Task: Change the currency on Google Flights to Hungarian Forint and then to Indonesian Rupiah.
Action: Mouse pressed left at (510, 271)
Screenshot: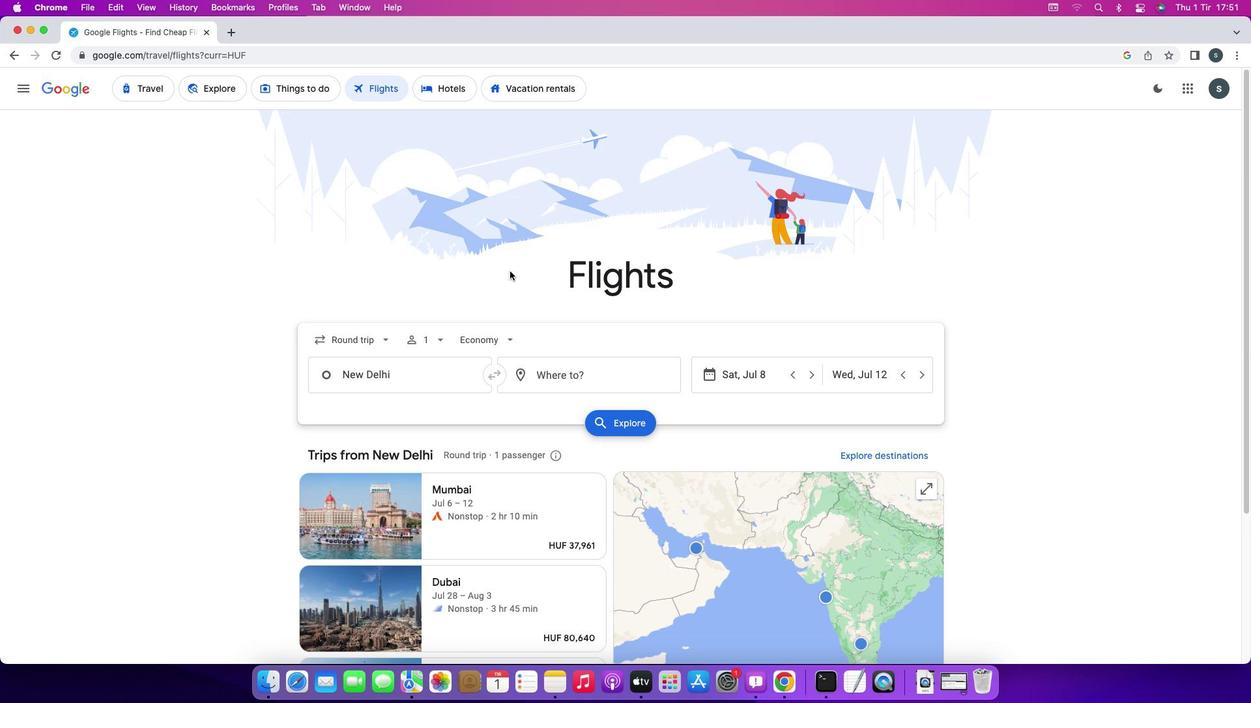 
Action: Mouse moved to (515, 284)
Screenshot: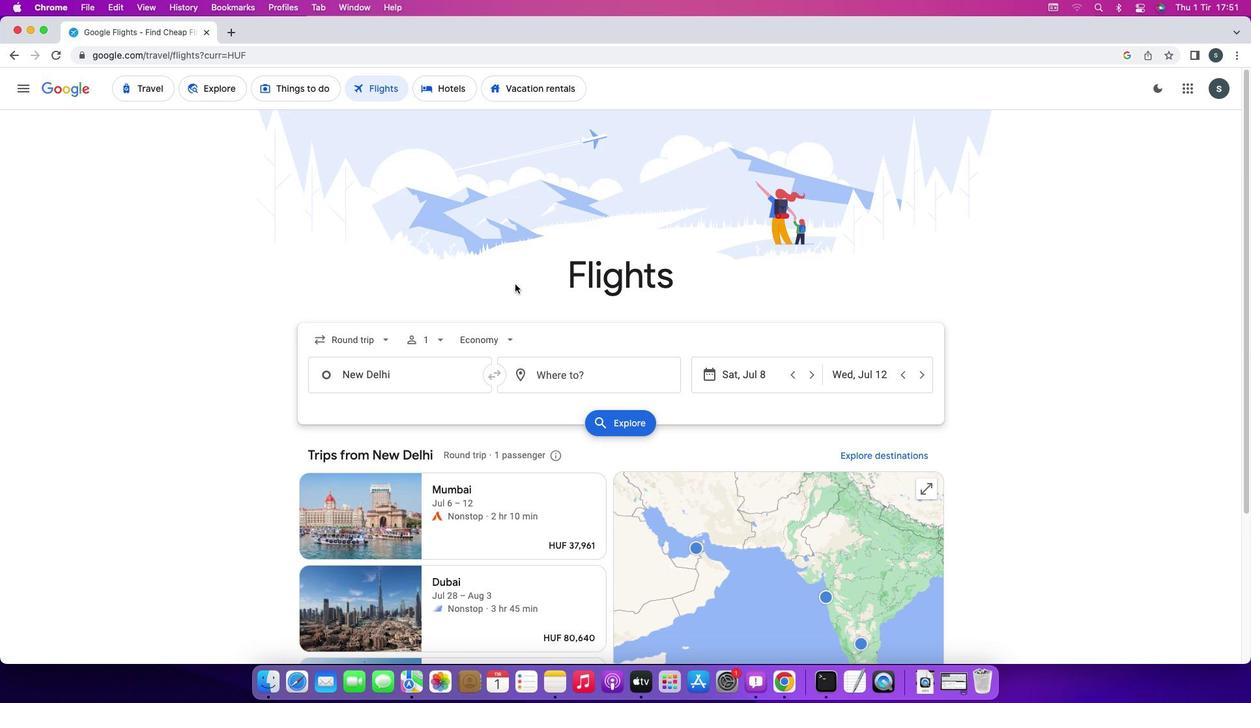 
Action: Mouse scrolled (515, 284) with delta (0, 0)
Screenshot: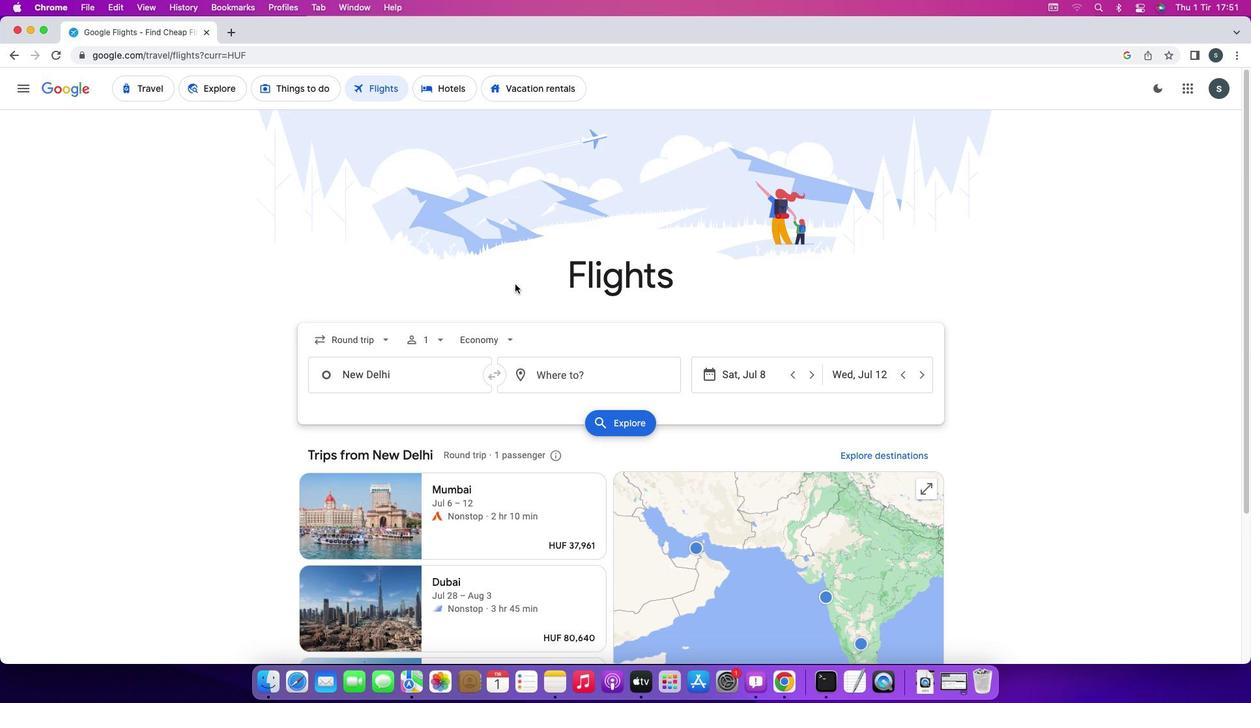 
Action: Mouse scrolled (515, 284) with delta (0, 0)
Screenshot: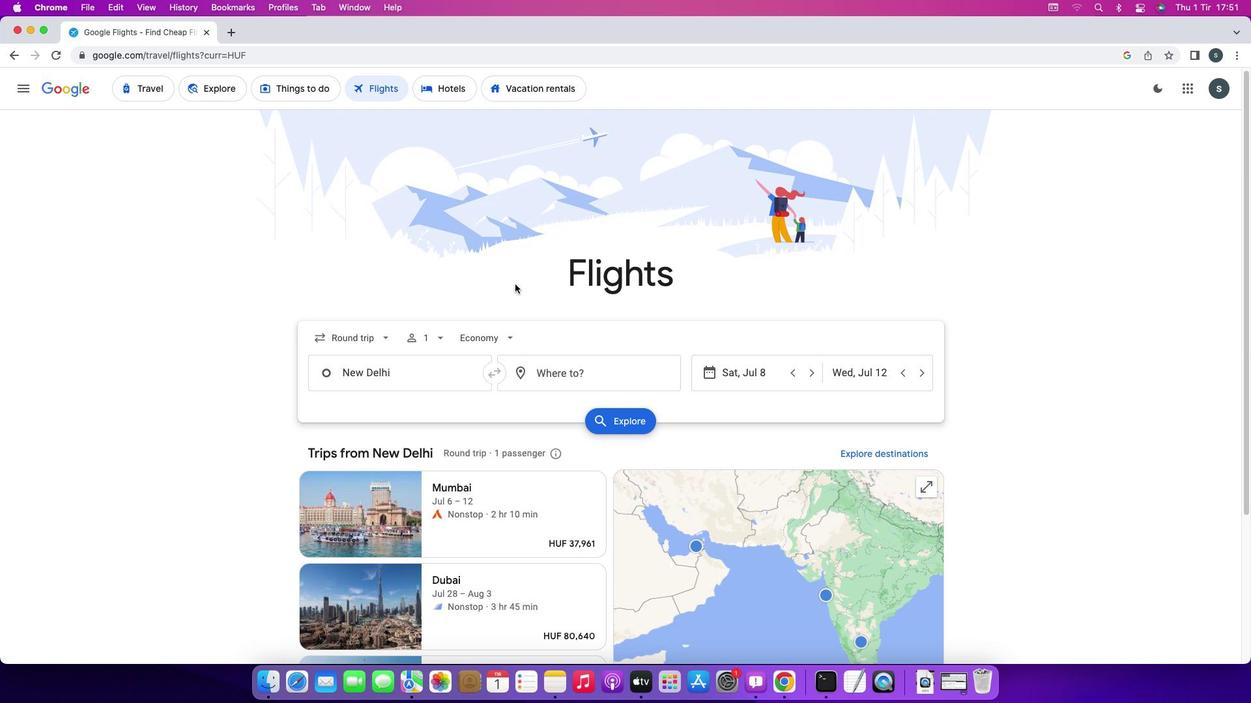 
Action: Mouse scrolled (515, 284) with delta (0, -1)
Screenshot: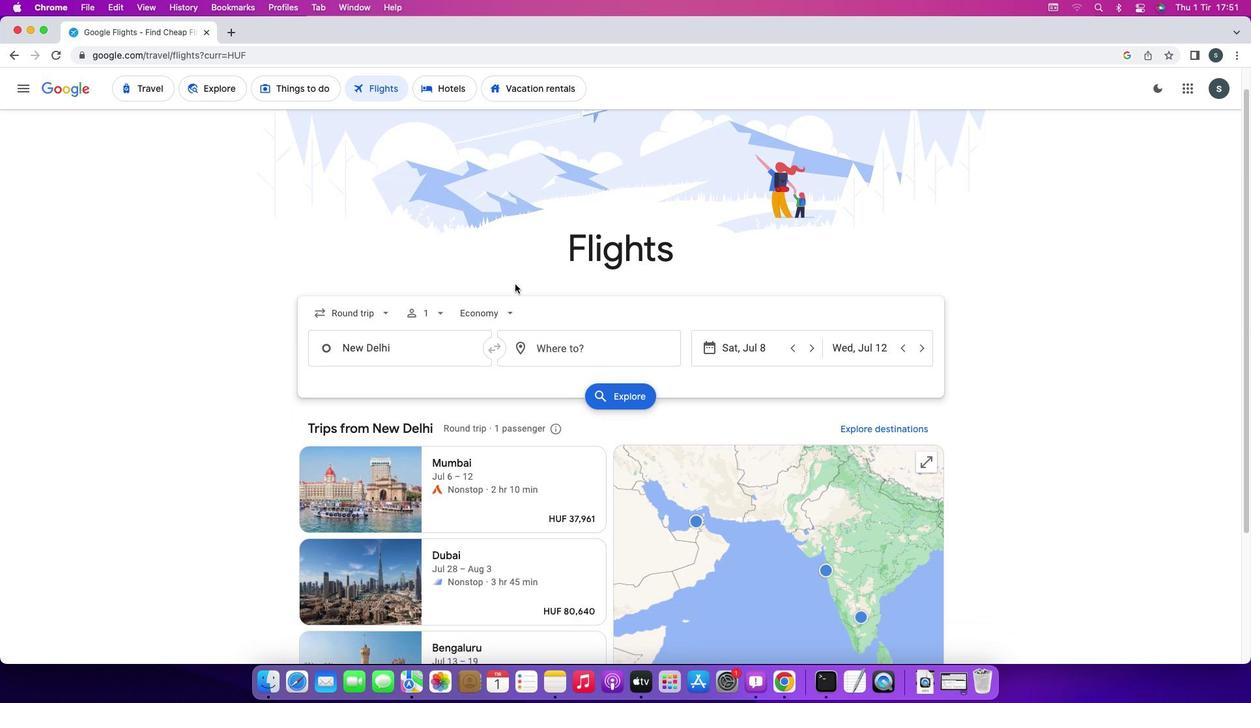 
Action: Mouse scrolled (515, 284) with delta (0, -1)
Screenshot: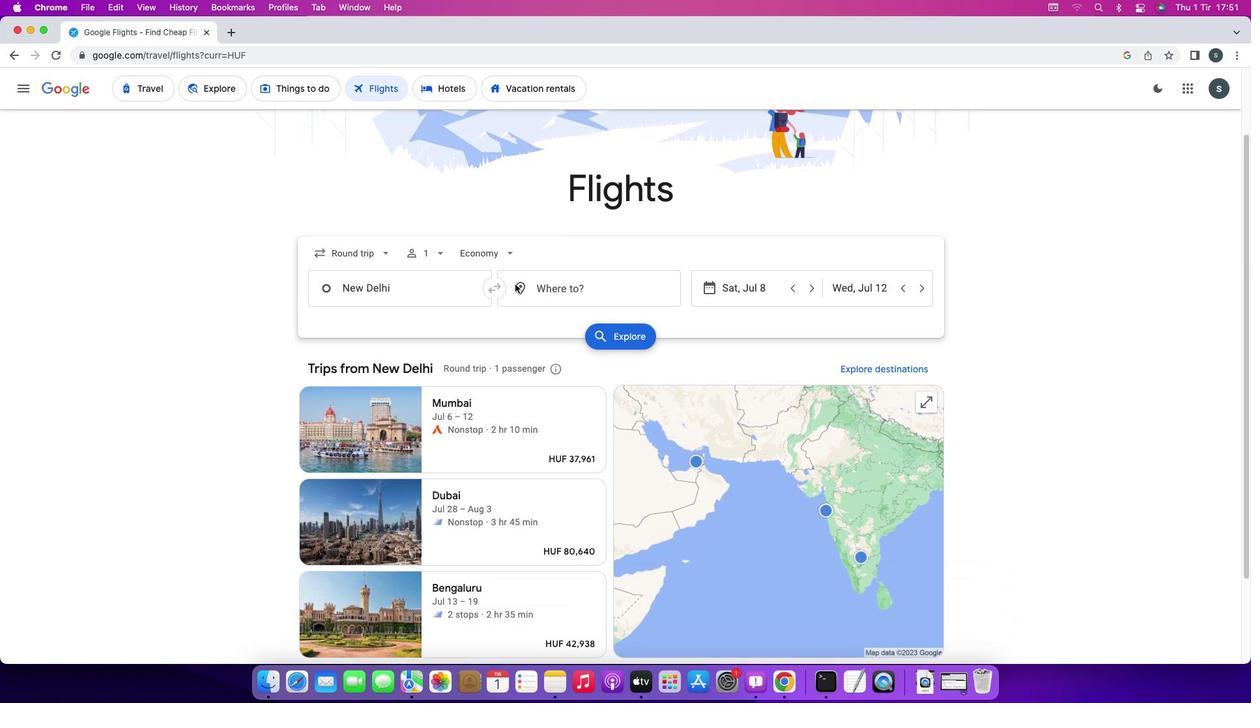 
Action: Mouse scrolled (515, 284) with delta (0, 0)
Screenshot: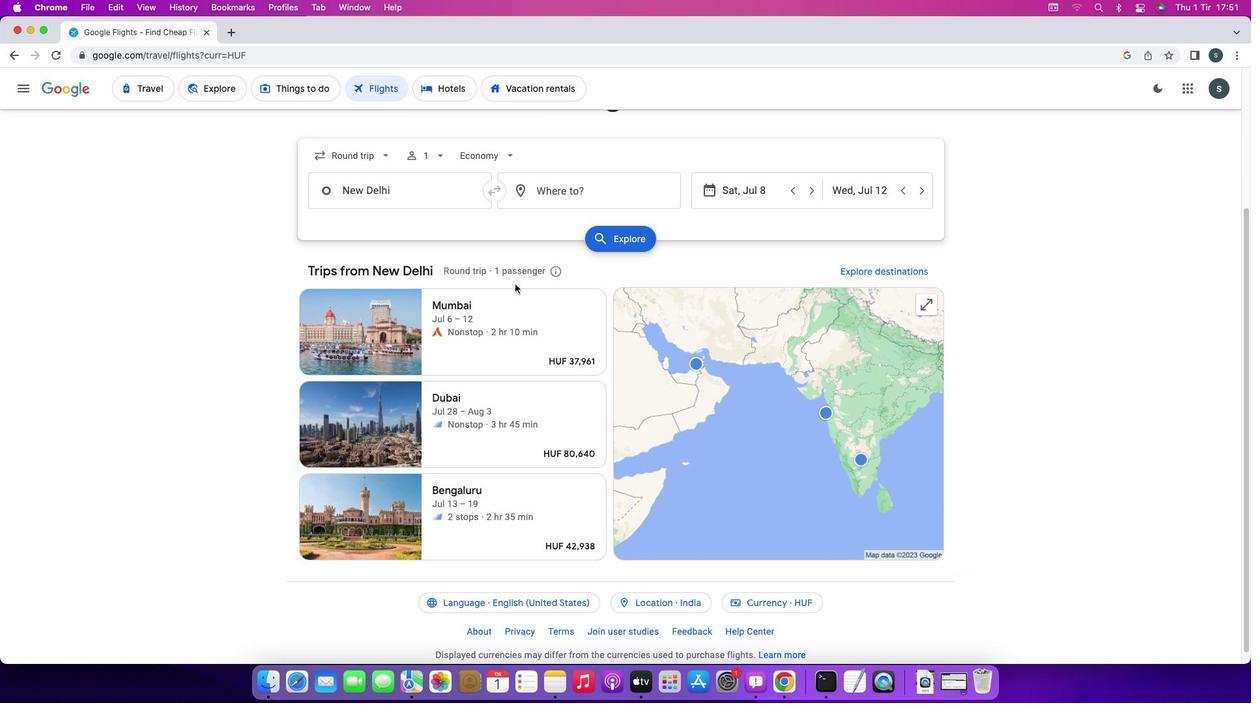 
Action: Mouse scrolled (515, 284) with delta (0, 0)
Screenshot: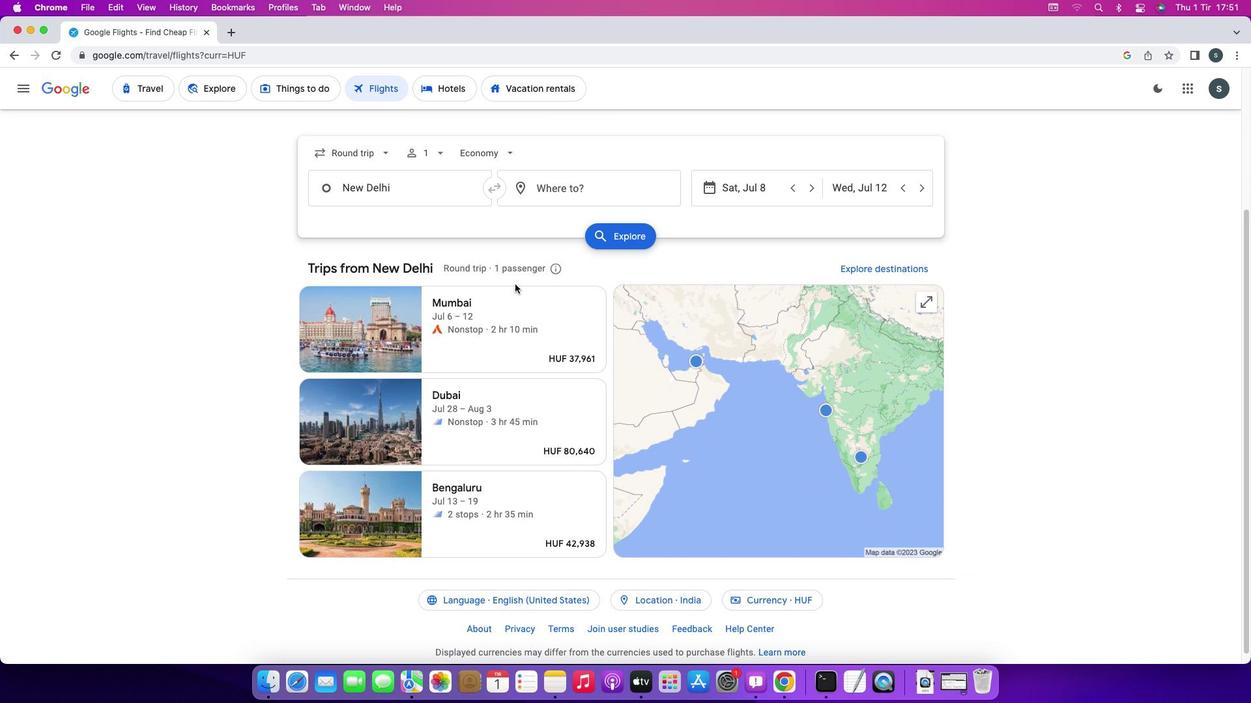 
Action: Mouse scrolled (515, 284) with delta (0, 0)
Screenshot: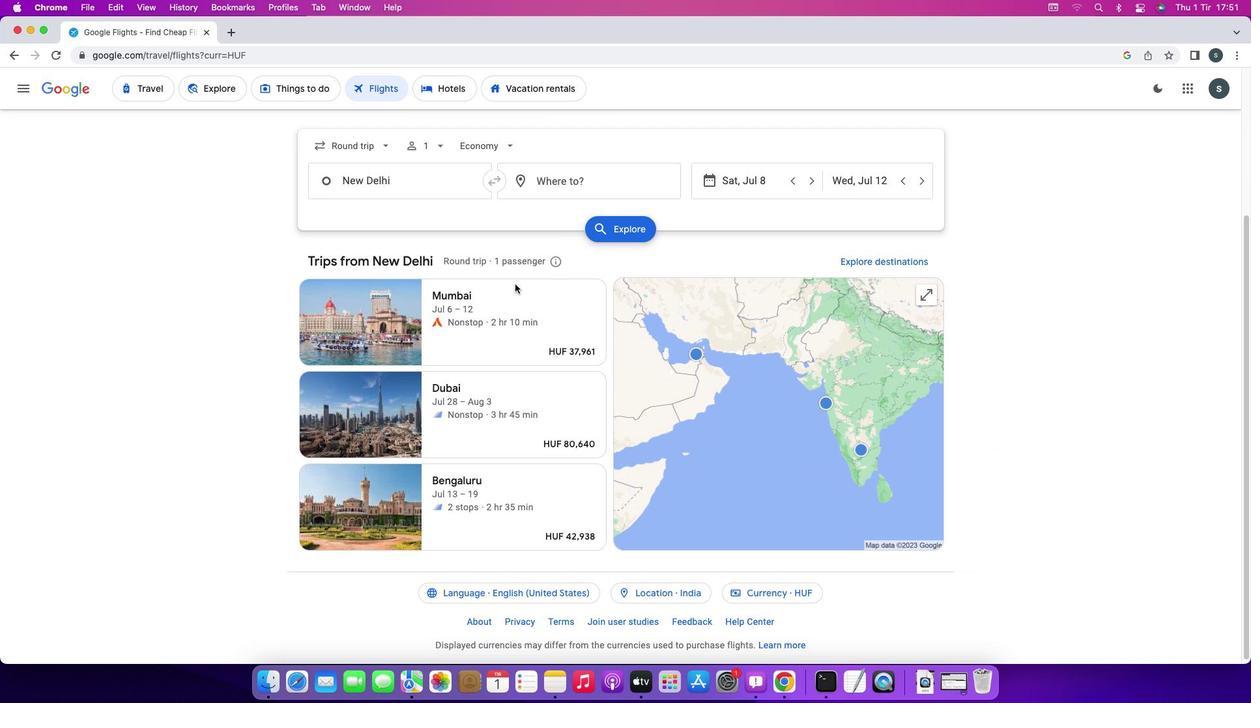 
Action: Mouse moved to (754, 593)
Screenshot: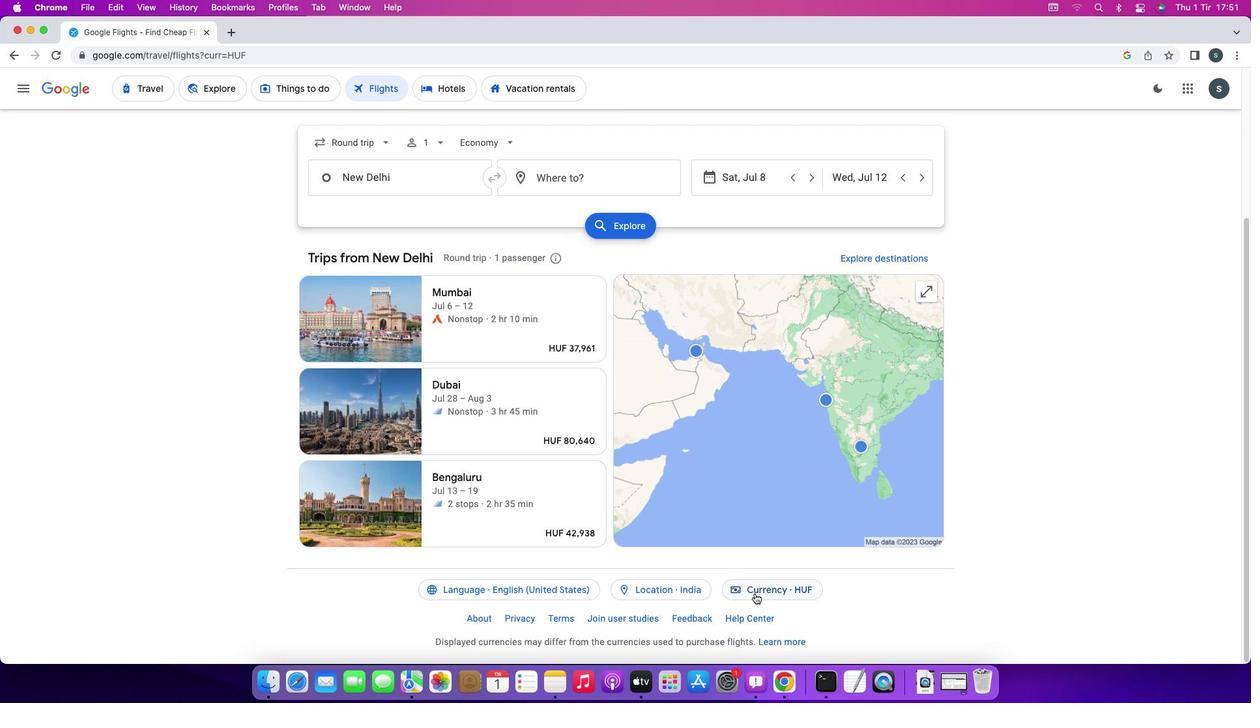 
Action: Mouse pressed left at (754, 593)
Screenshot: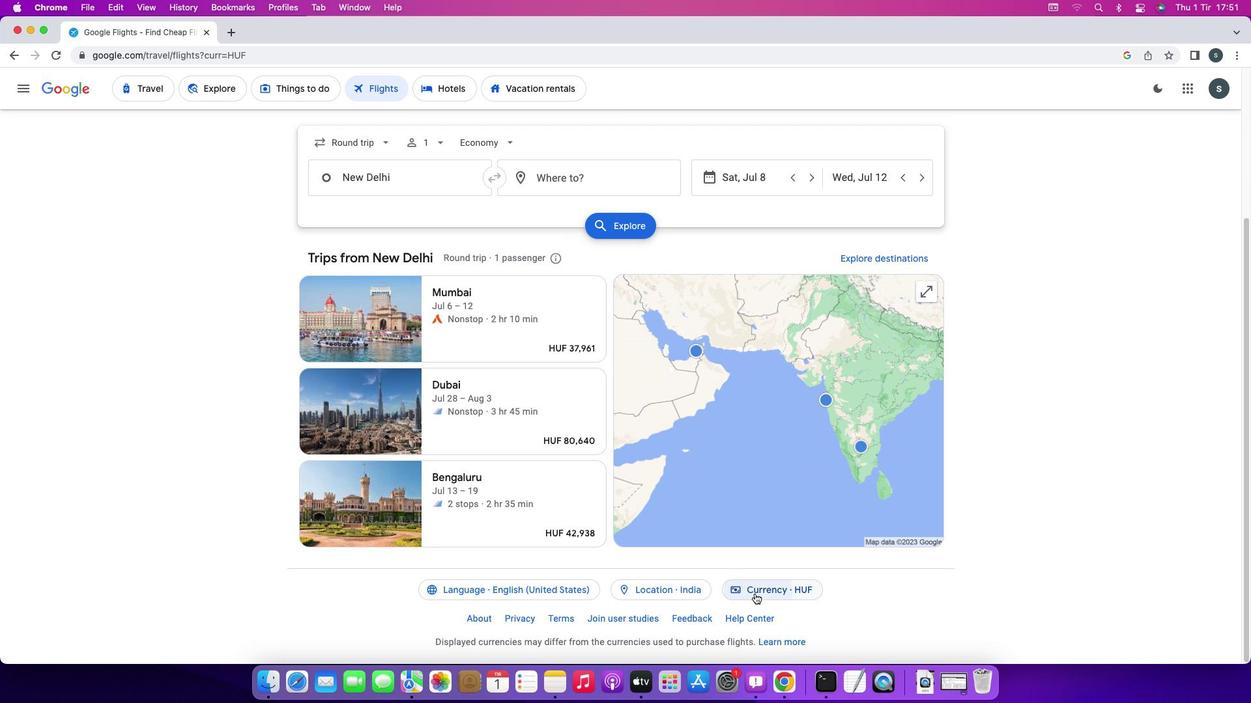 
Action: Mouse moved to (647, 407)
Screenshot: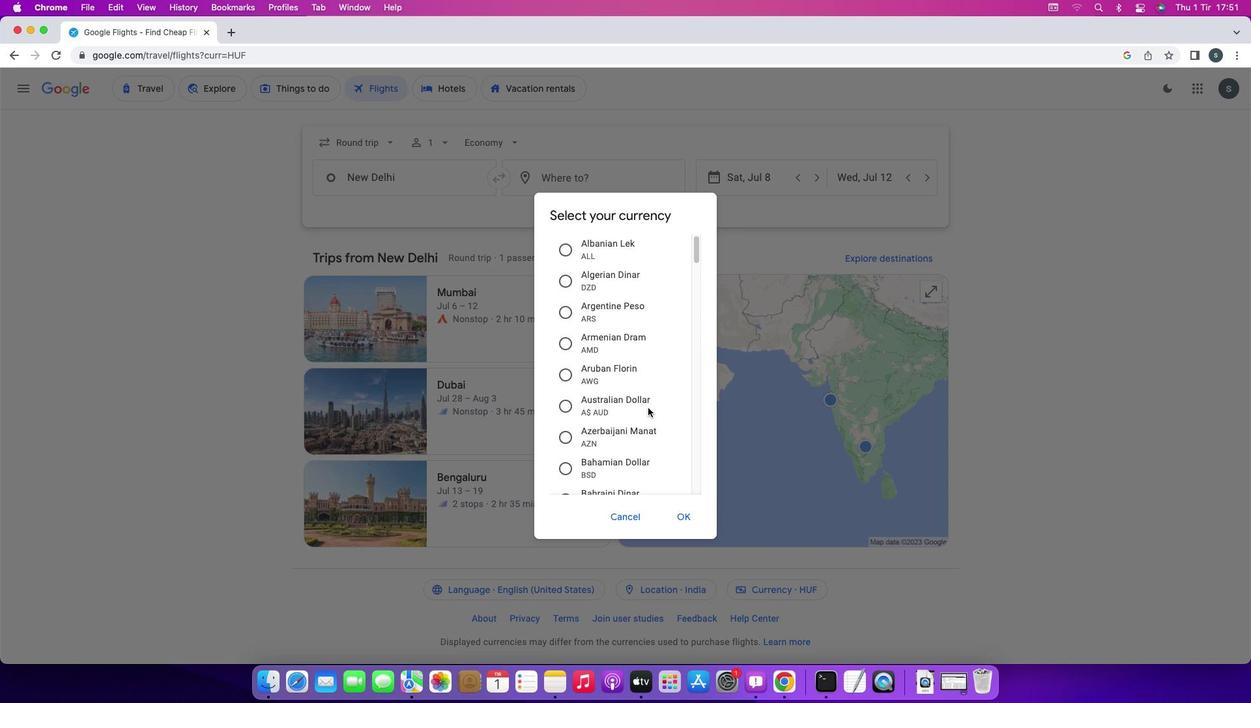 
Action: Mouse scrolled (647, 407) with delta (0, 0)
Screenshot: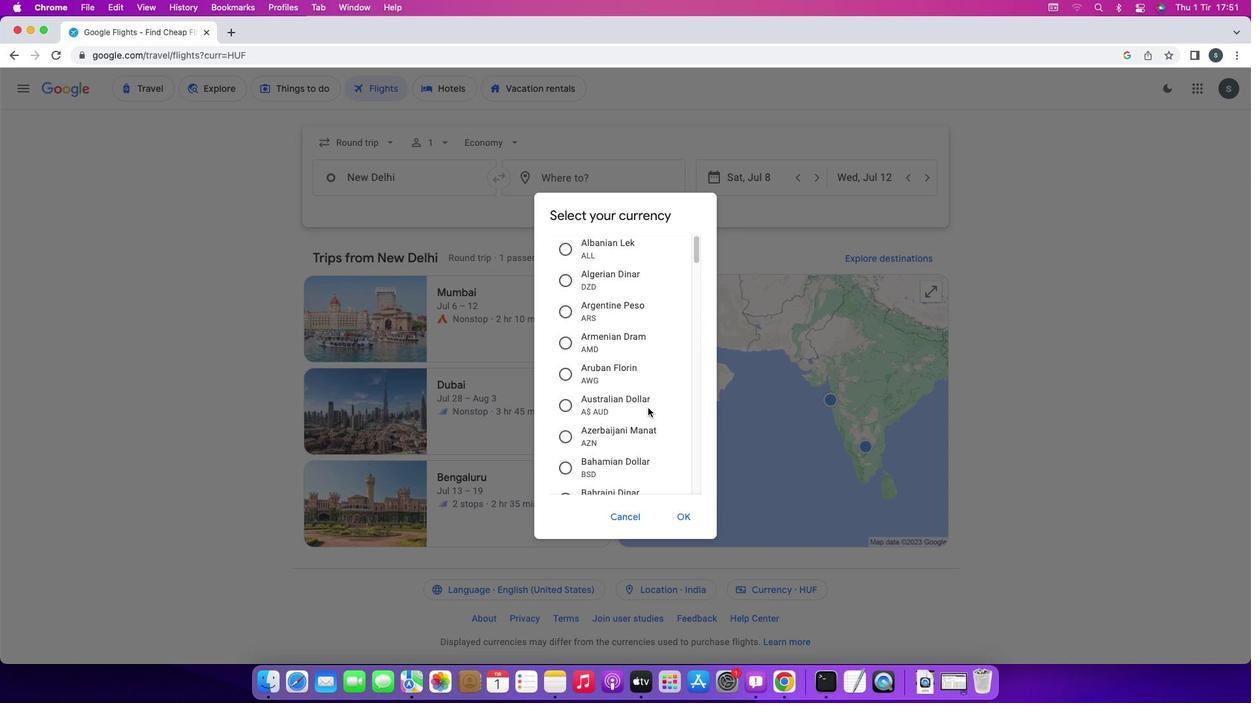 
Action: Mouse scrolled (647, 407) with delta (0, 0)
Screenshot: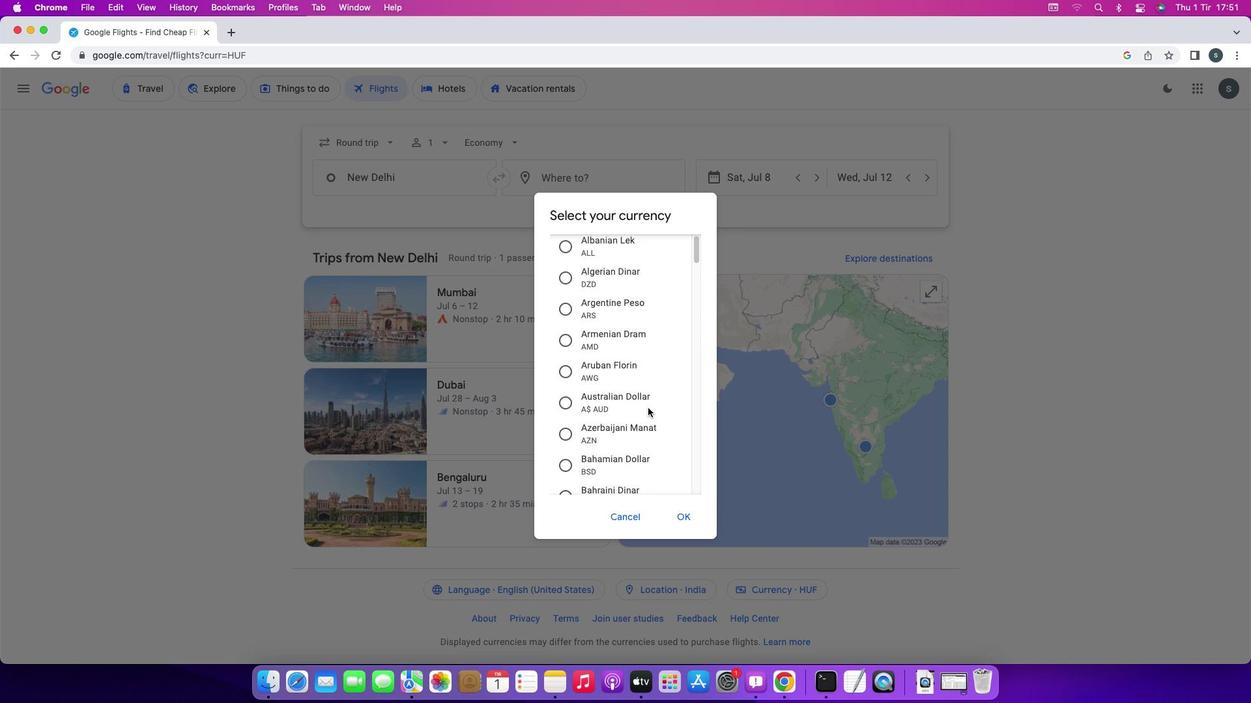 
Action: Mouse scrolled (647, 407) with delta (0, 0)
Screenshot: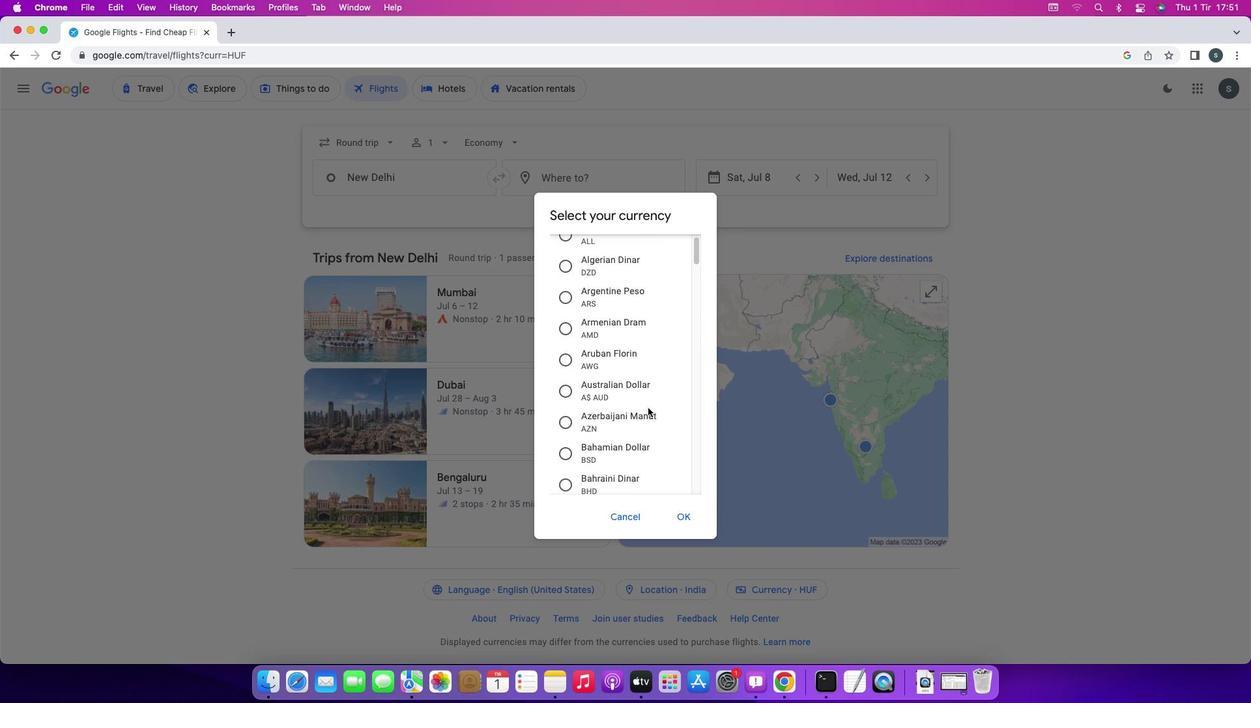 
Action: Mouse scrolled (647, 407) with delta (0, 0)
Screenshot: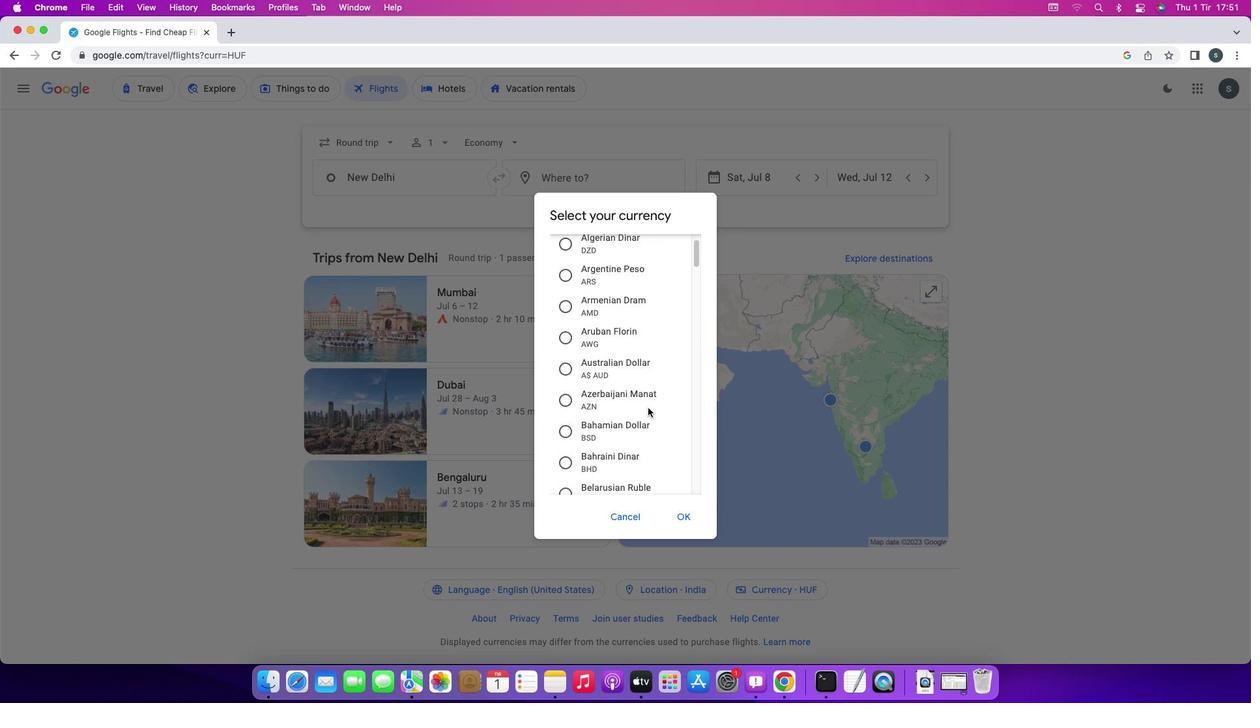 
Action: Mouse scrolled (647, 407) with delta (0, 0)
Screenshot: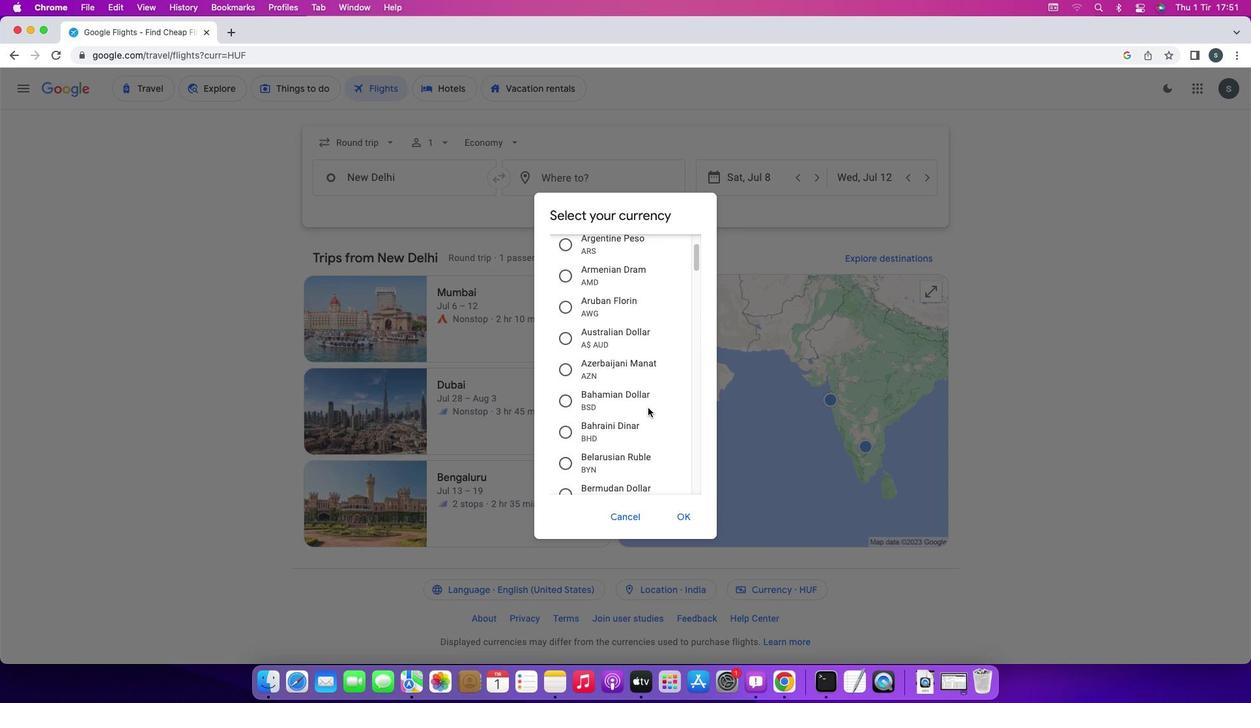 
Action: Mouse scrolled (647, 407) with delta (0, 0)
Screenshot: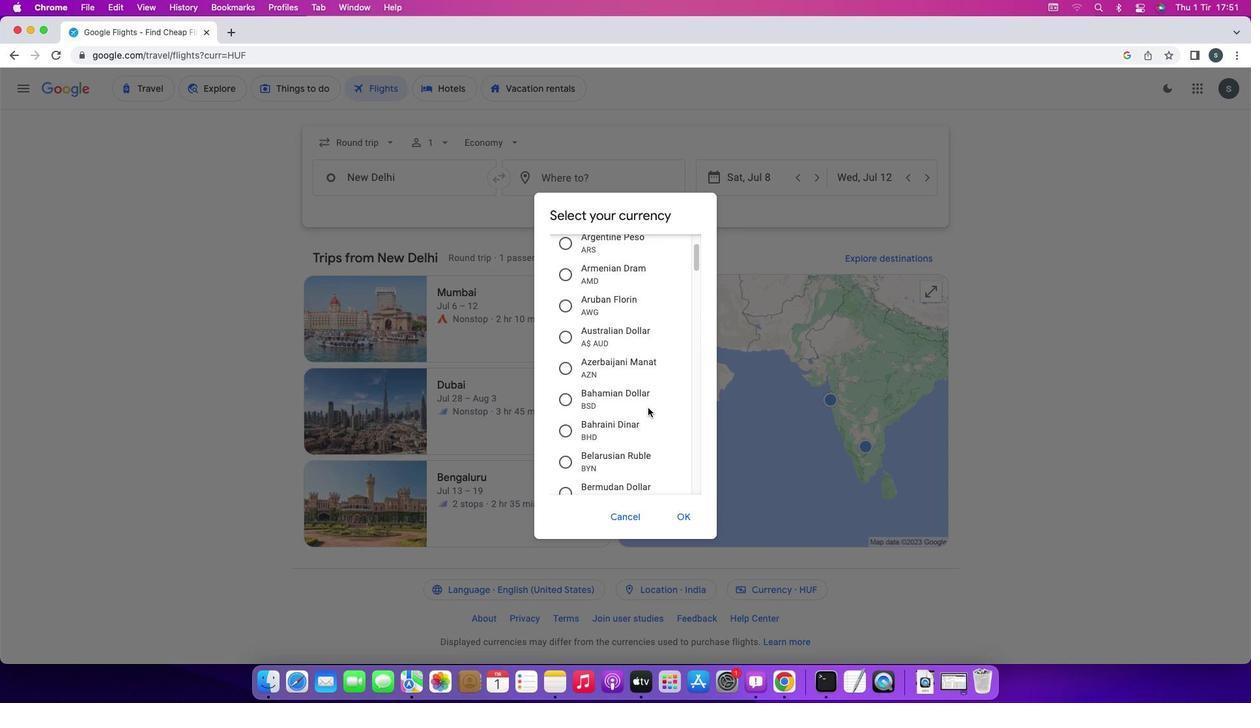 
Action: Mouse scrolled (647, 407) with delta (0, 0)
Screenshot: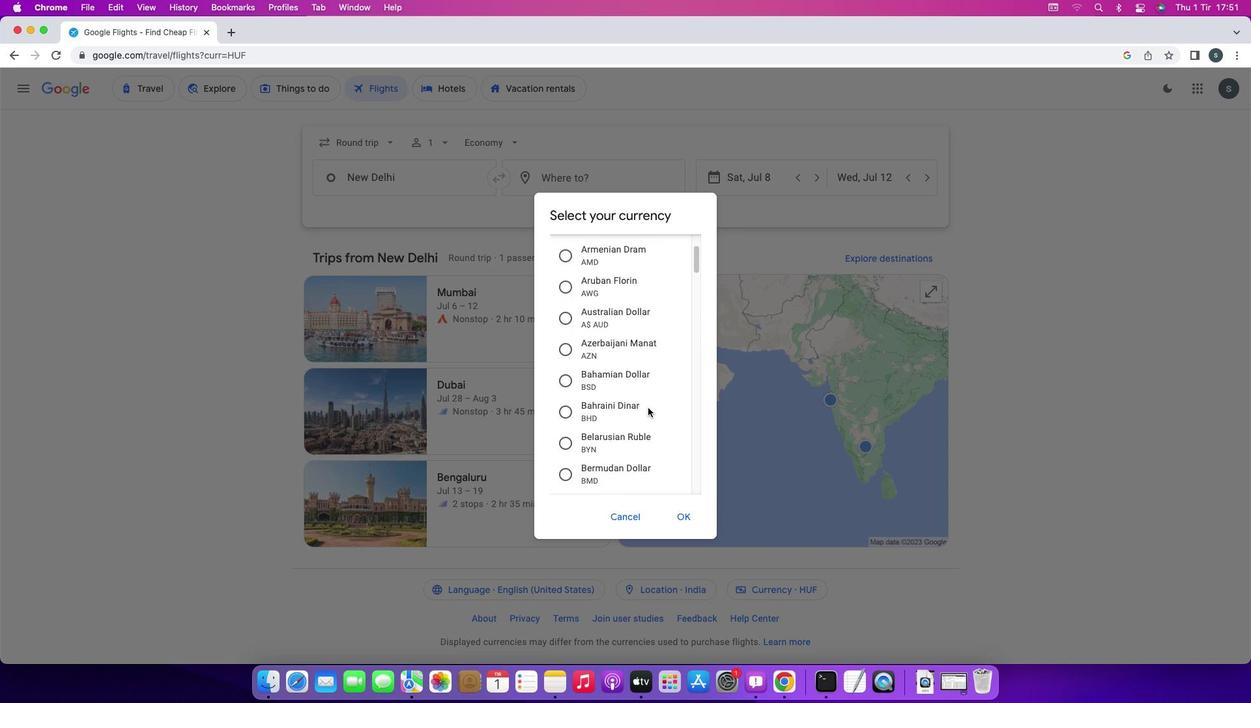 
Action: Mouse scrolled (647, 407) with delta (0, 0)
Screenshot: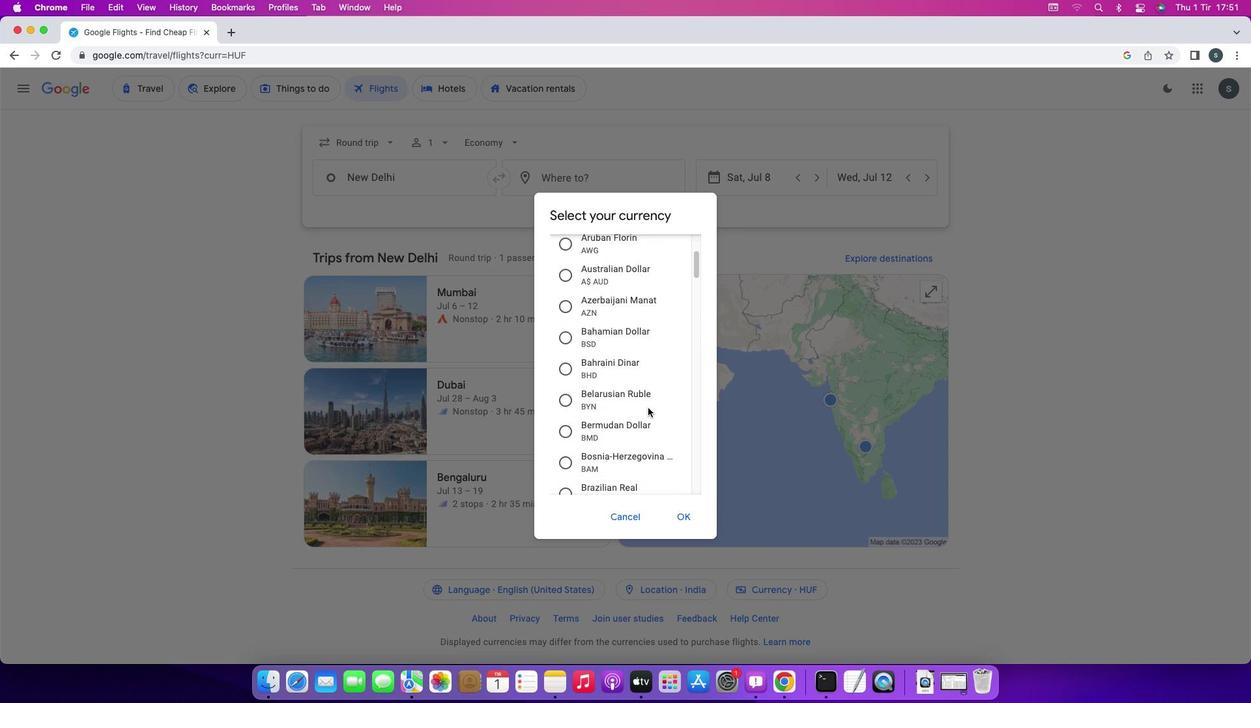 
Action: Mouse scrolled (647, 407) with delta (0, 0)
Screenshot: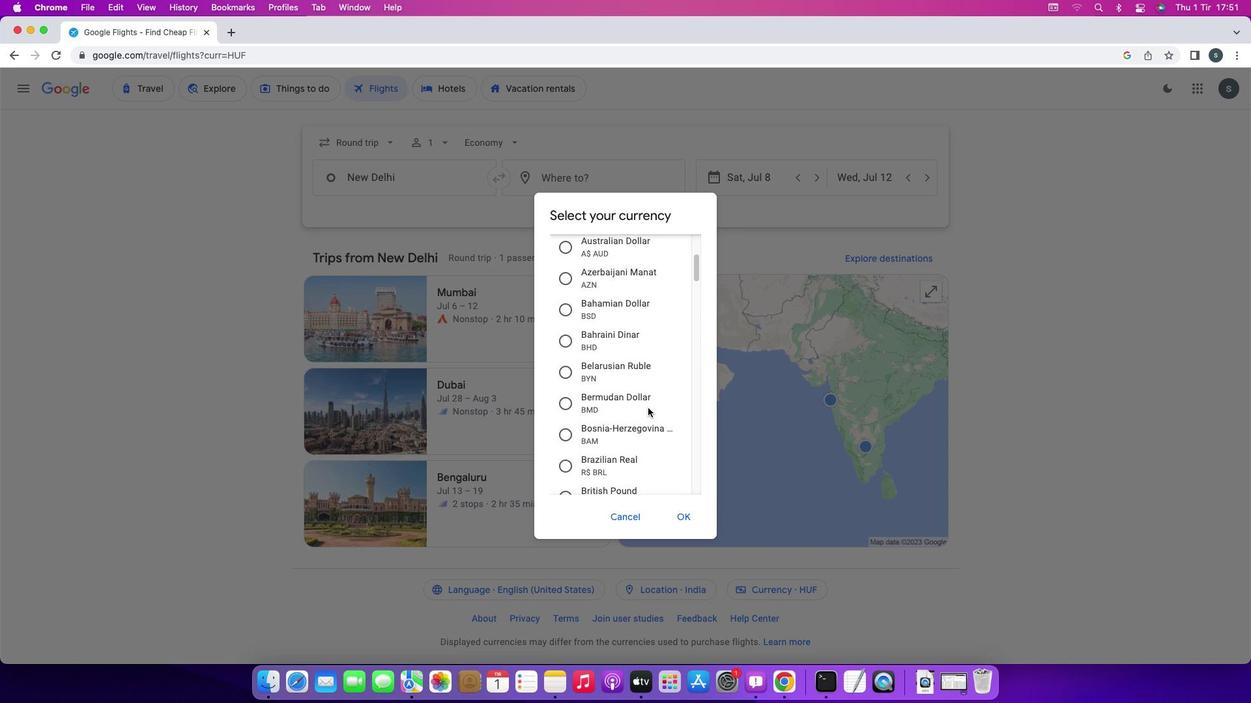 
Action: Mouse scrolled (647, 407) with delta (0, 0)
Screenshot: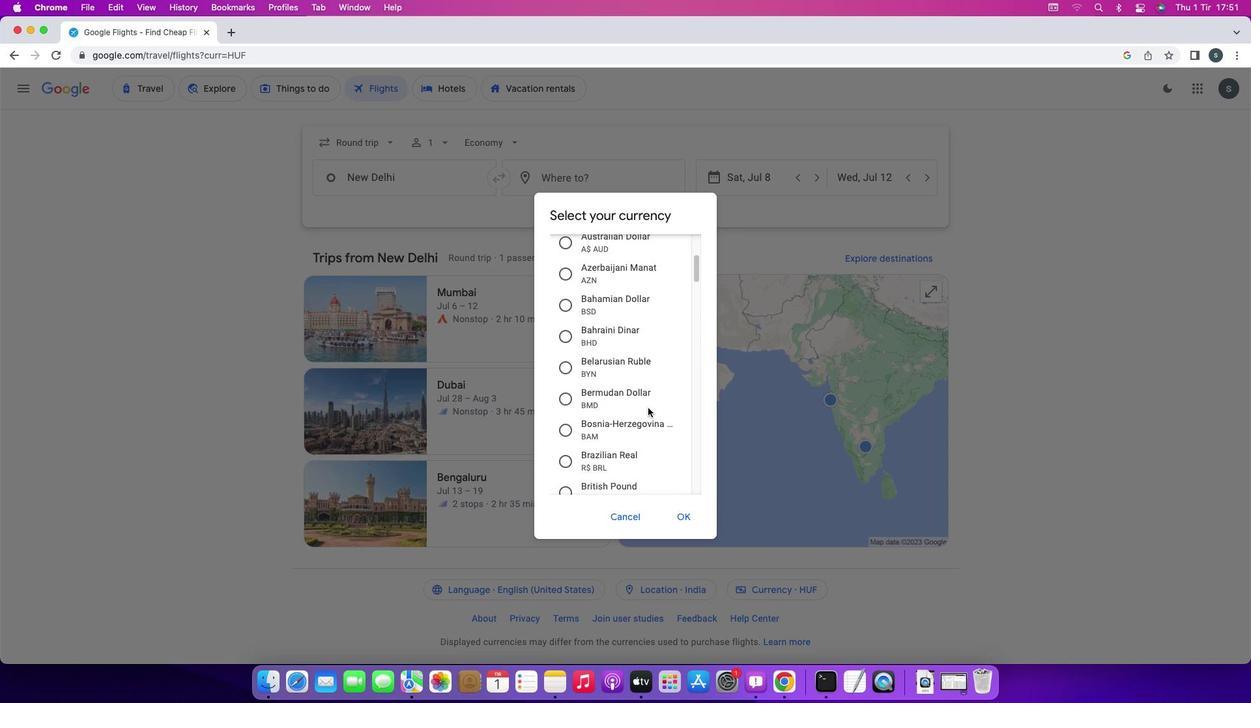 
Action: Mouse scrolled (647, 407) with delta (0, 0)
Screenshot: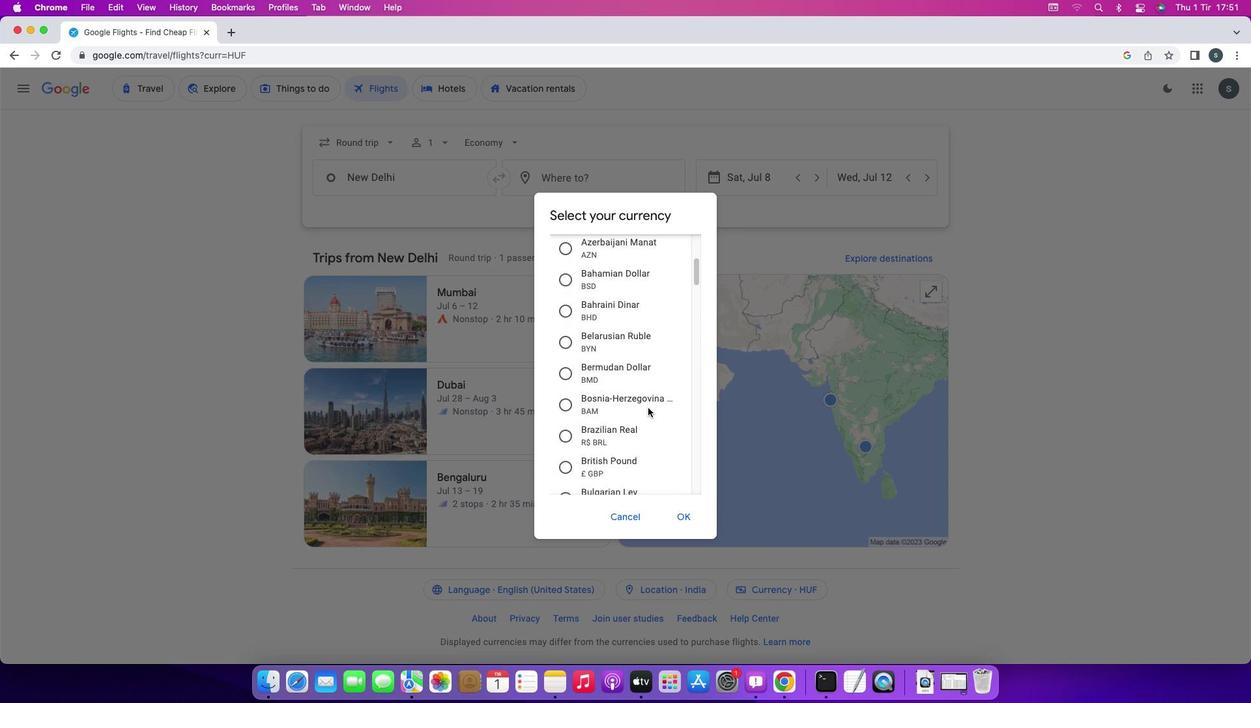 
Action: Mouse scrolled (647, 407) with delta (0, 0)
Screenshot: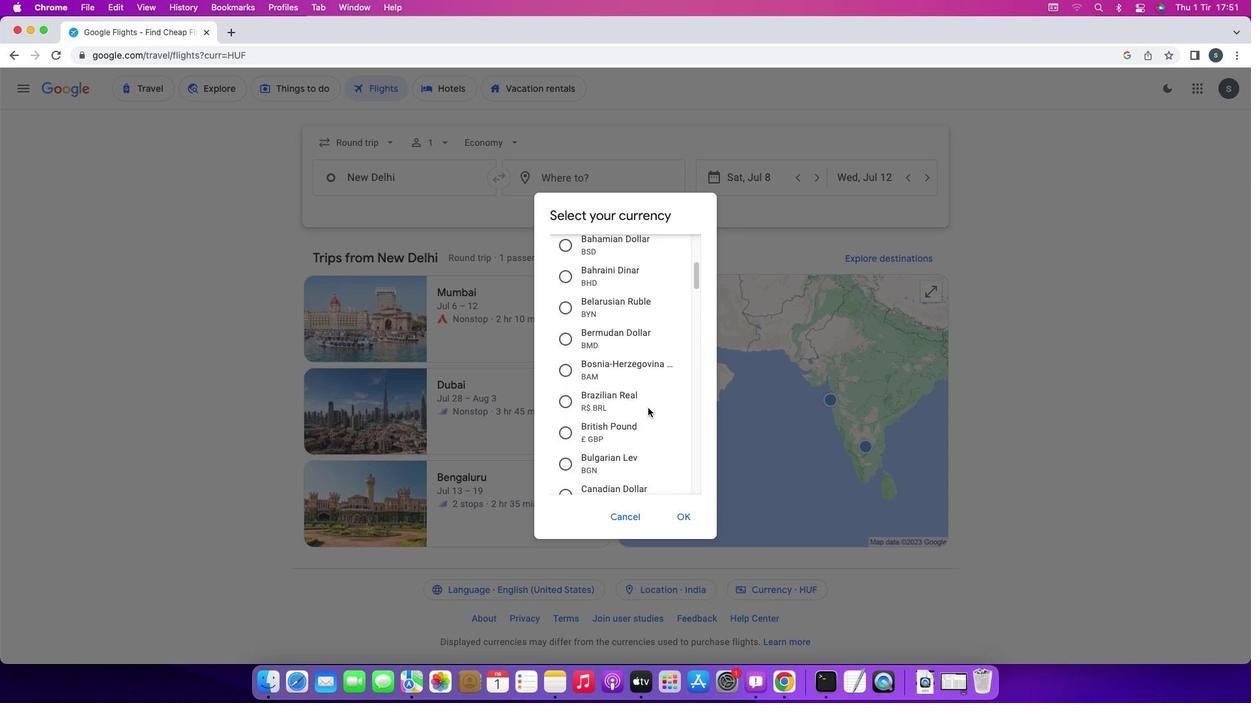 
Action: Mouse scrolled (647, 407) with delta (0, 0)
Screenshot: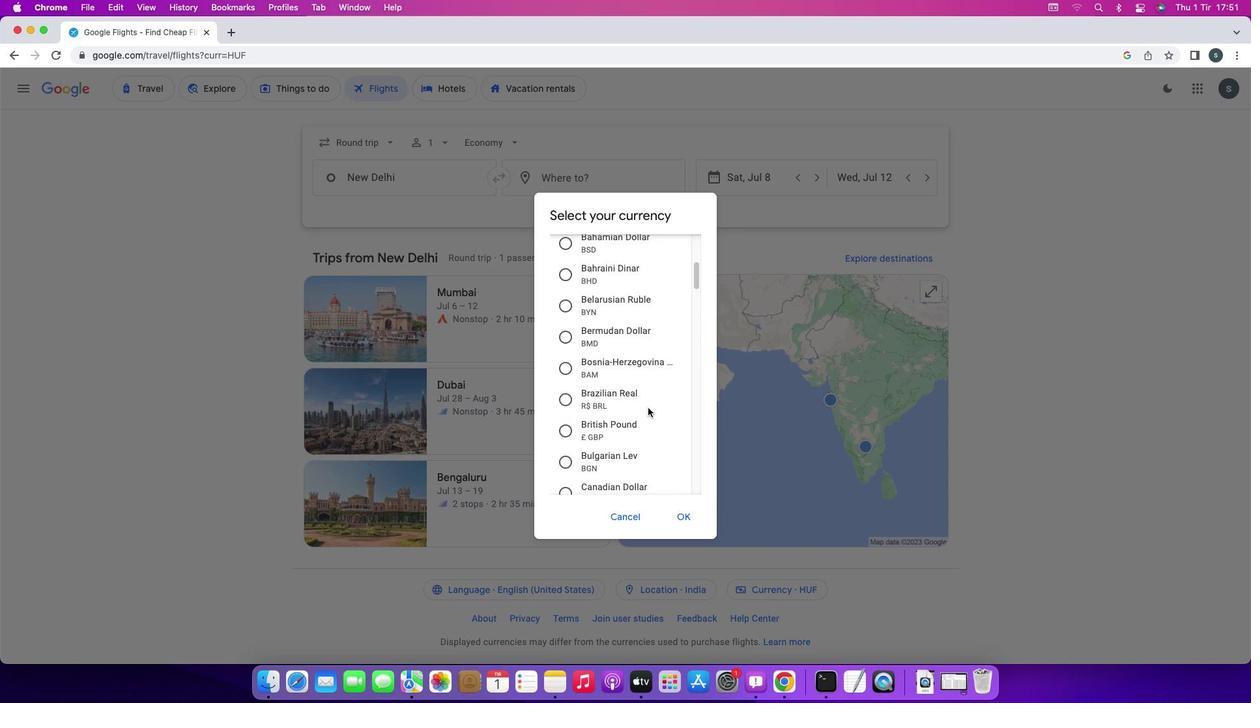 
Action: Mouse scrolled (647, 407) with delta (0, -1)
Screenshot: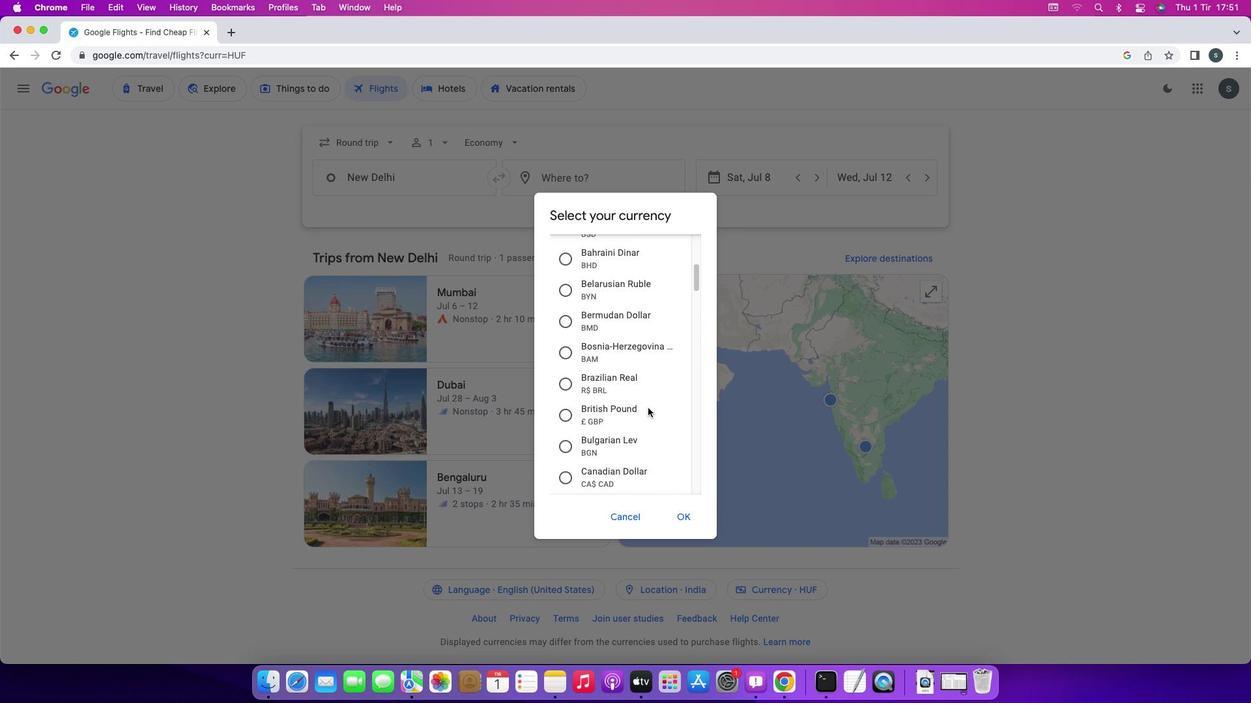 
Action: Mouse scrolled (647, 407) with delta (0, 0)
Screenshot: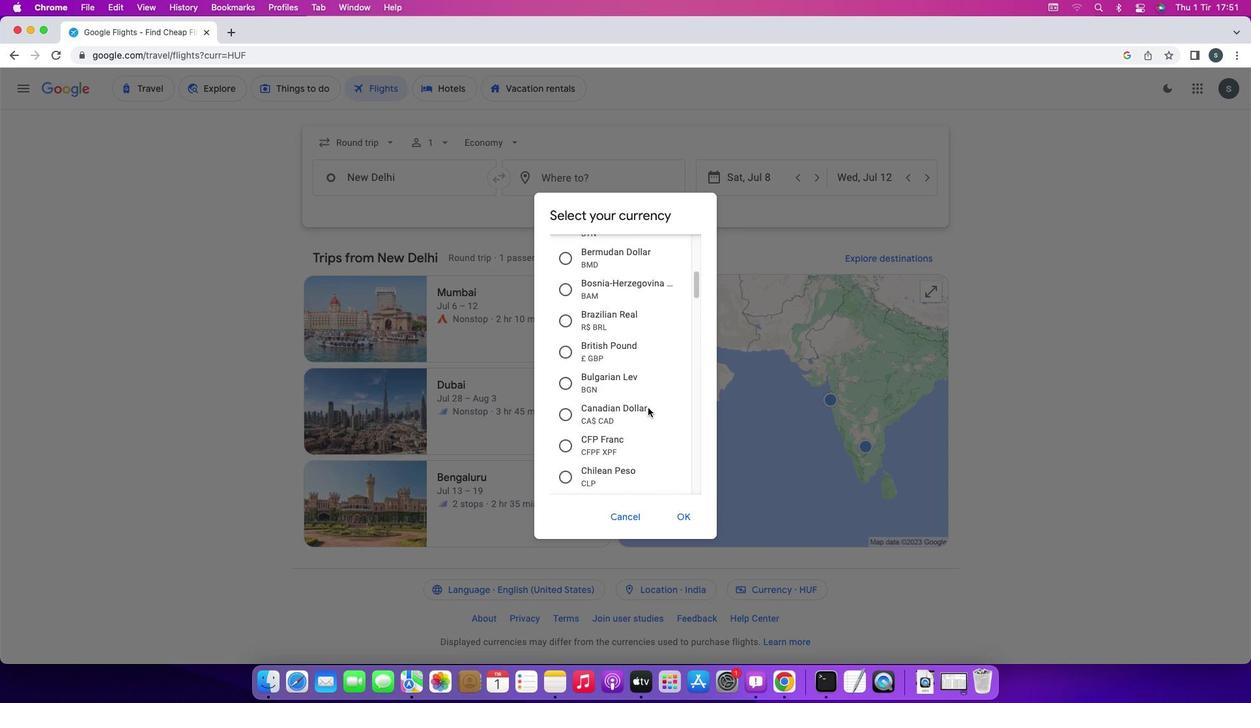 
Action: Mouse scrolled (647, 407) with delta (0, 0)
Screenshot: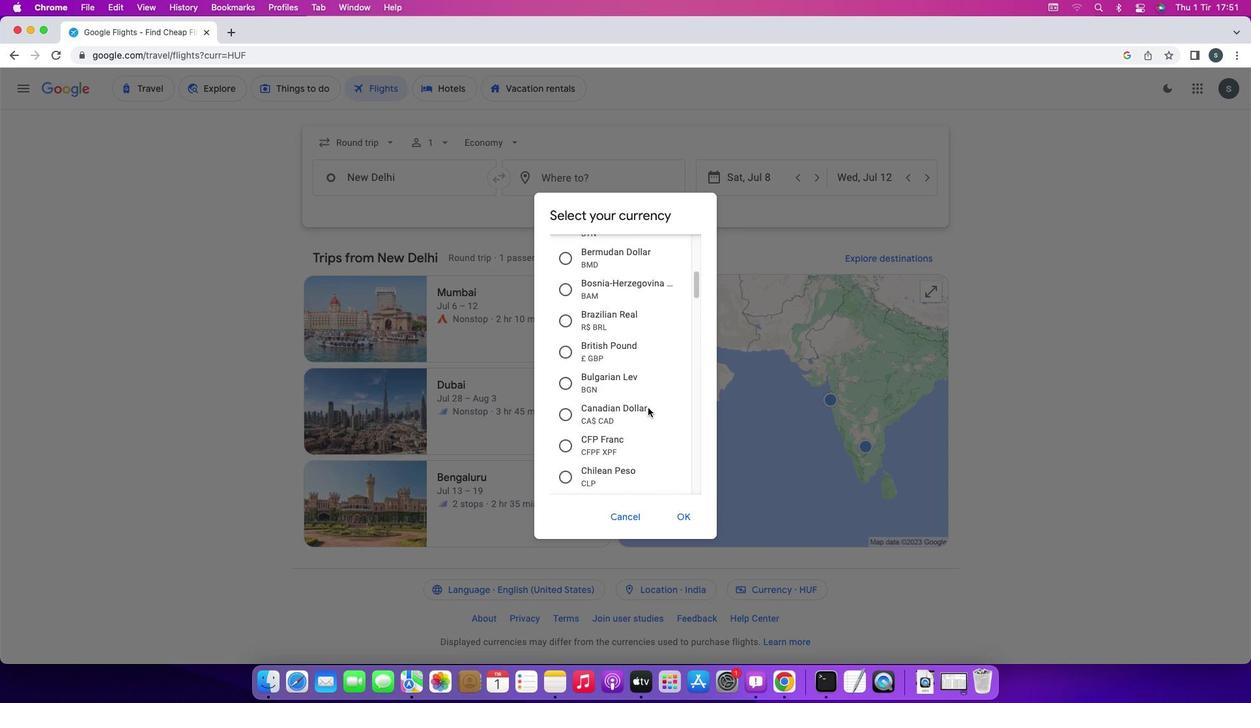 
Action: Mouse scrolled (647, 407) with delta (0, 0)
Screenshot: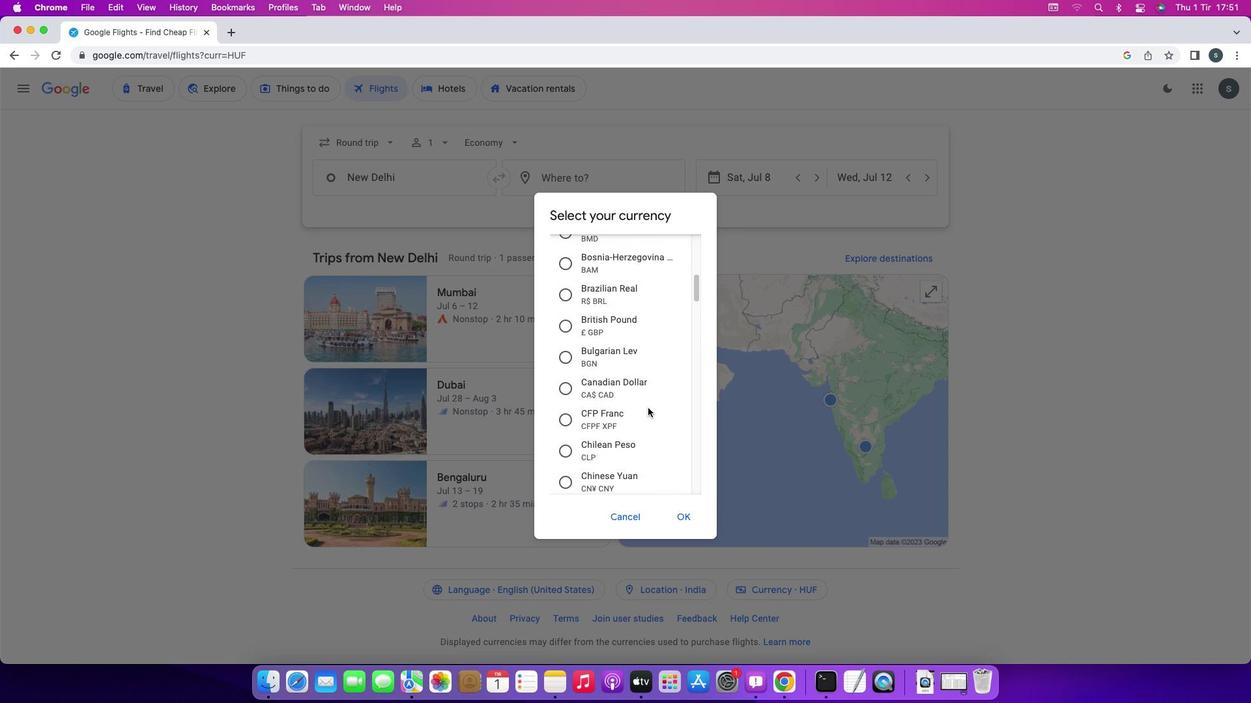 
Action: Mouse scrolled (647, 407) with delta (0, 0)
Screenshot: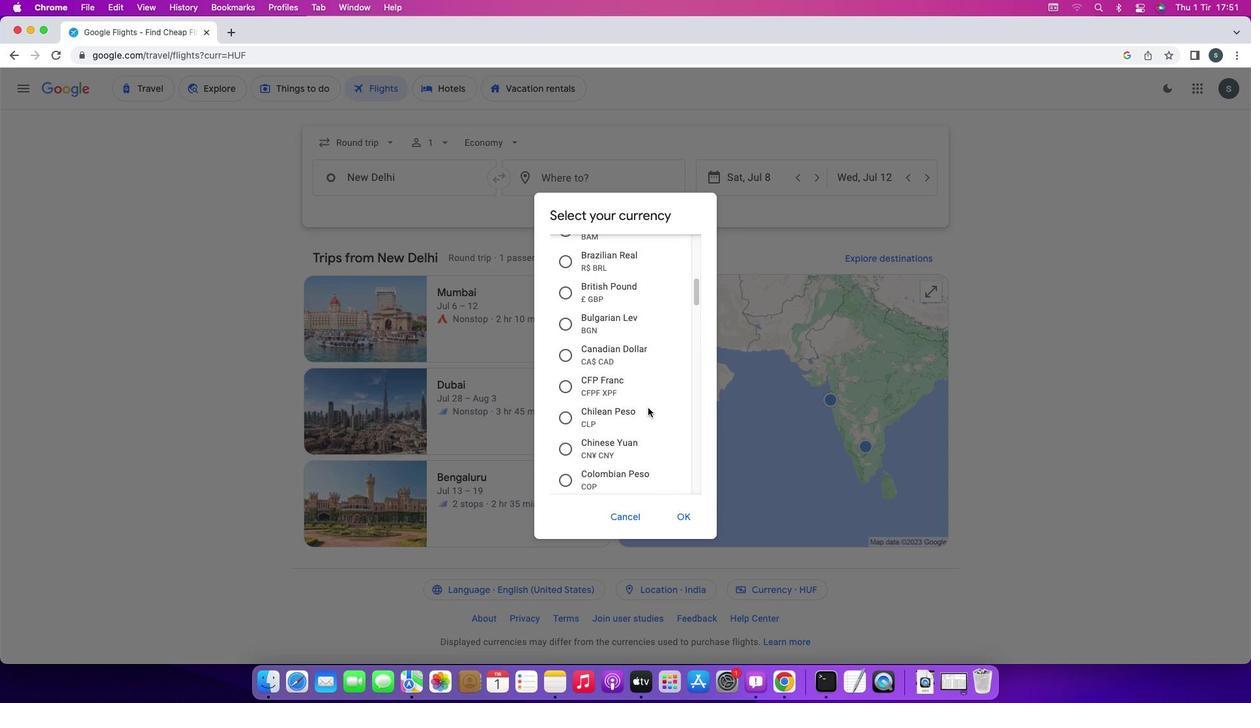 
Action: Mouse scrolled (647, 407) with delta (0, 0)
Screenshot: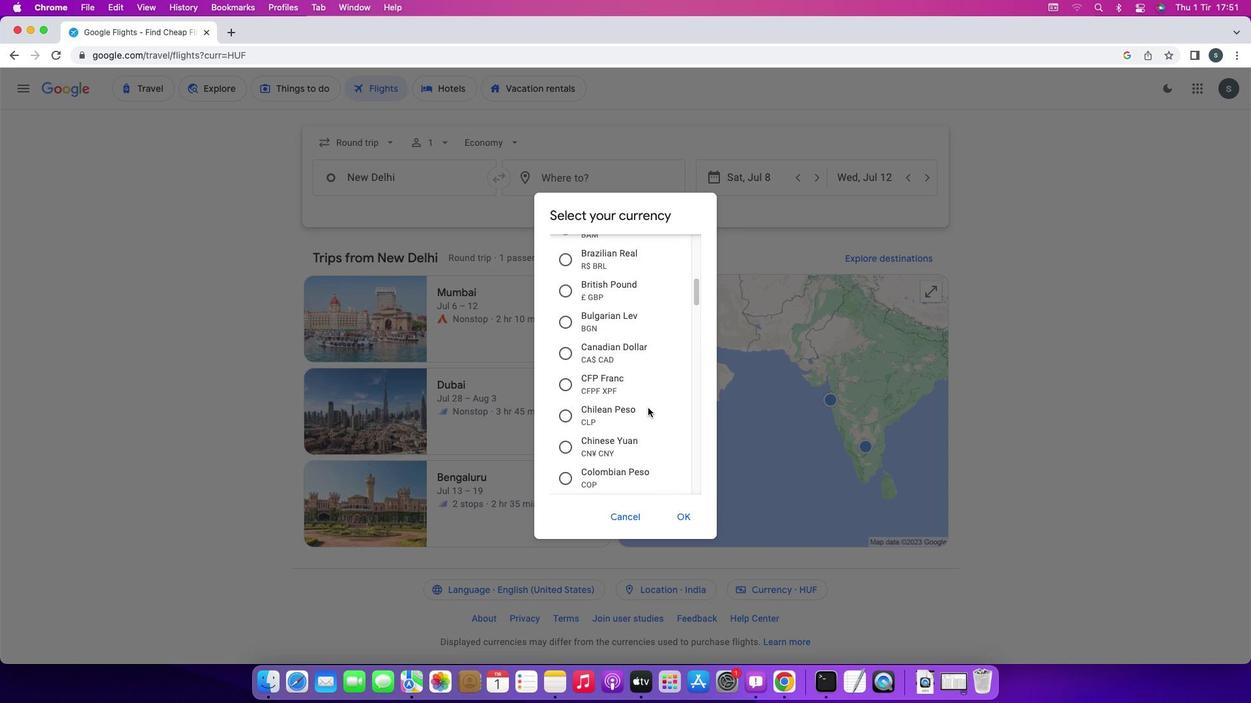 
Action: Mouse scrolled (647, 407) with delta (0, 0)
Screenshot: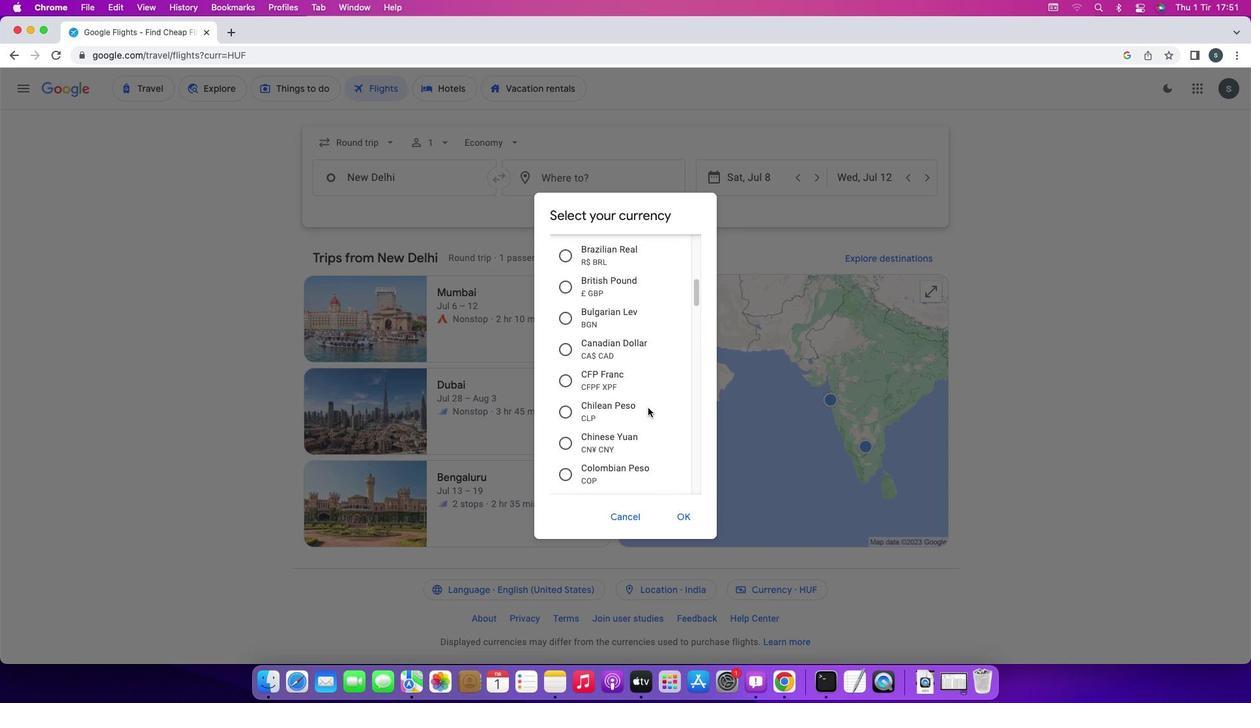 
Action: Mouse scrolled (647, 407) with delta (0, -1)
Screenshot: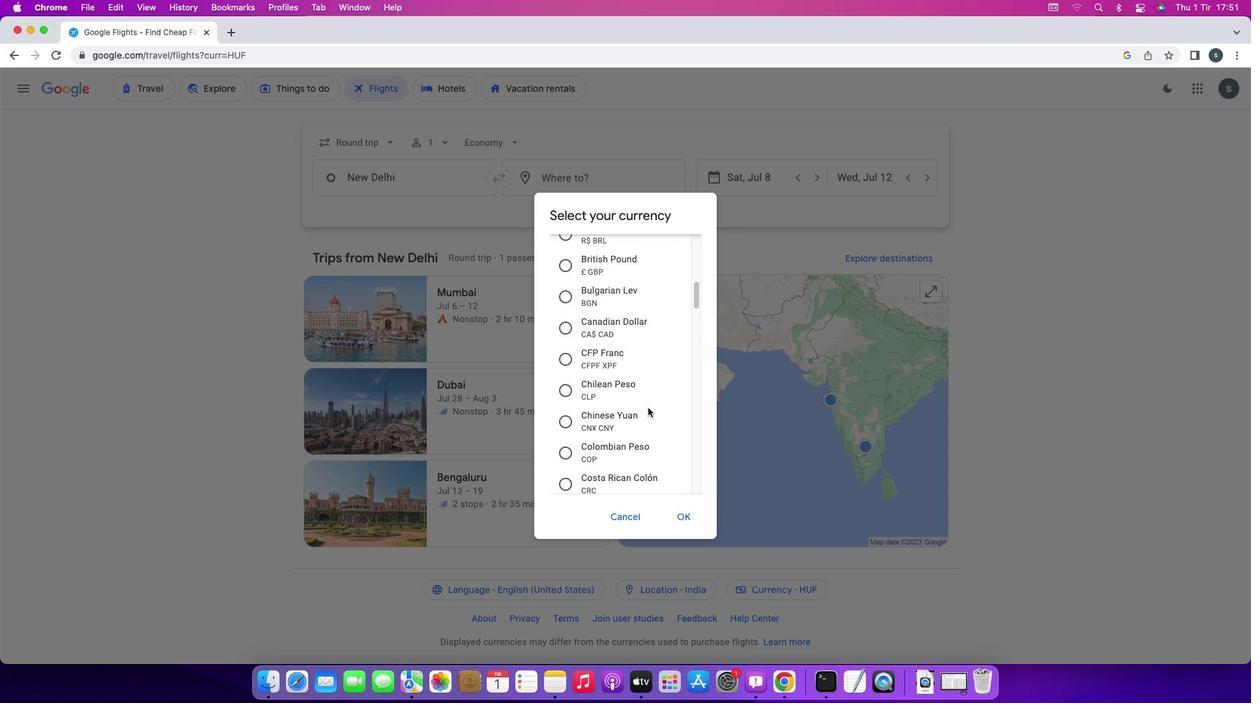 
Action: Mouse scrolled (647, 407) with delta (0, 0)
Screenshot: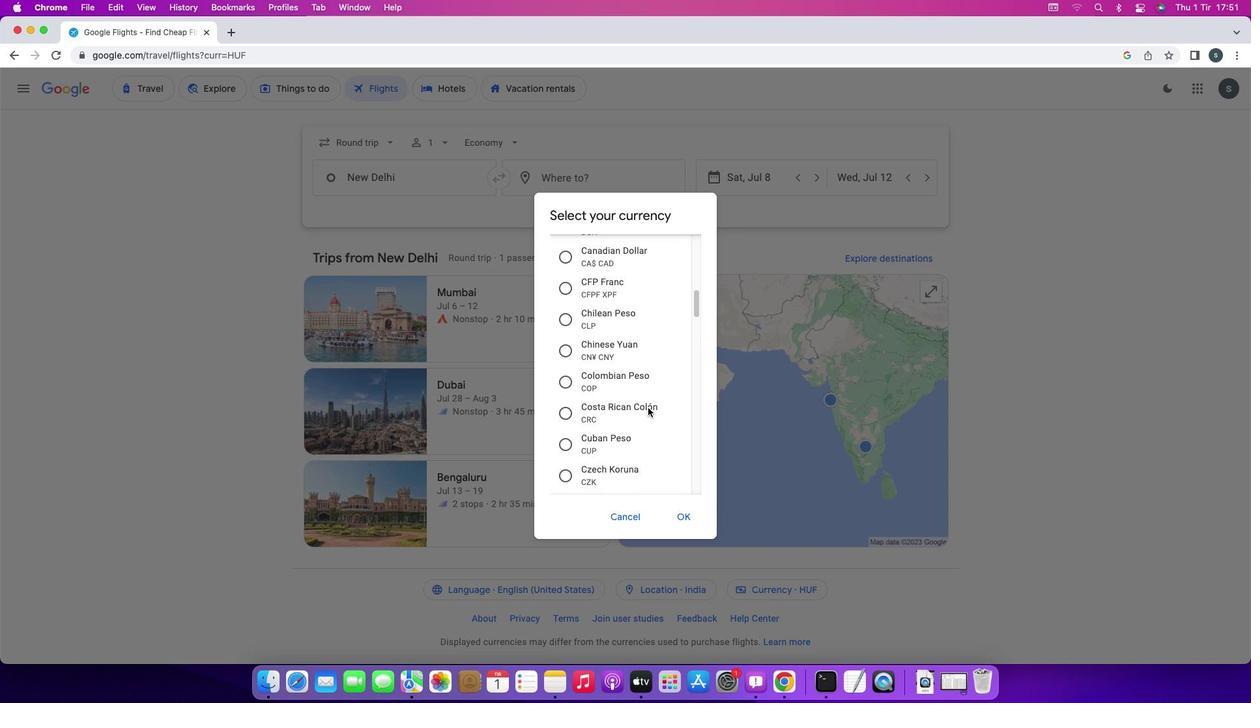
Action: Mouse scrolled (647, 407) with delta (0, 0)
Screenshot: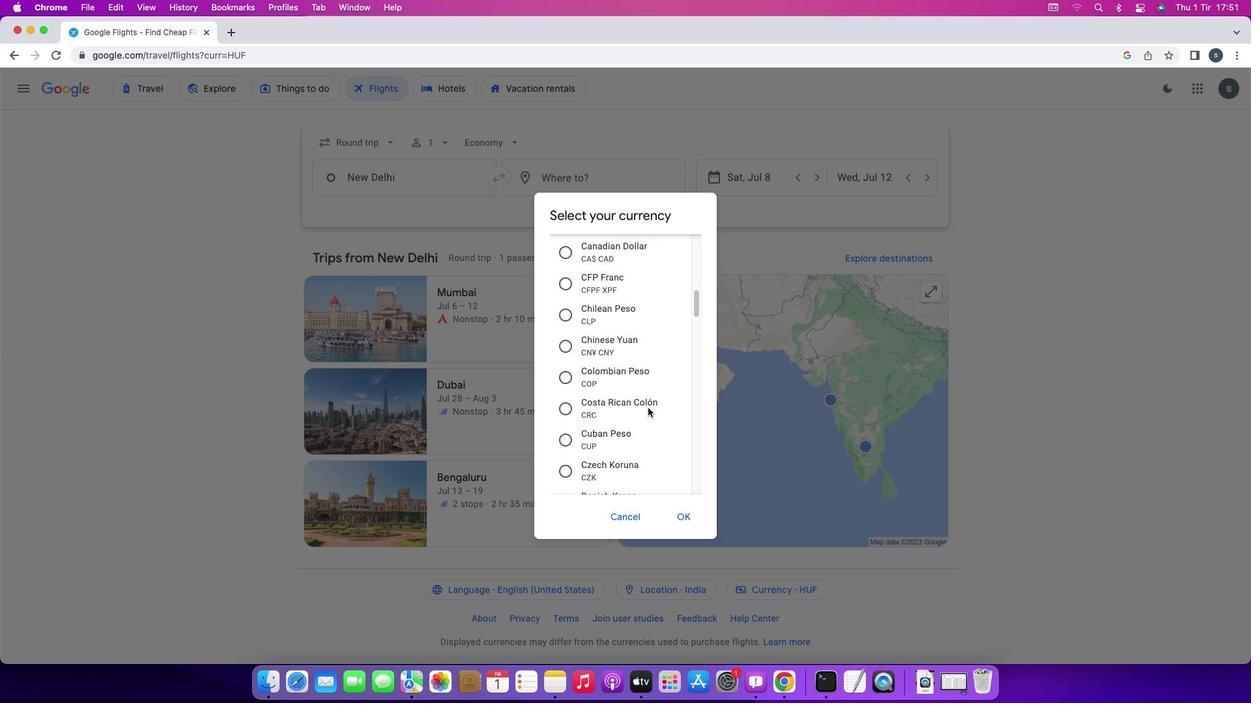 
Action: Mouse scrolled (647, 407) with delta (0, 0)
Screenshot: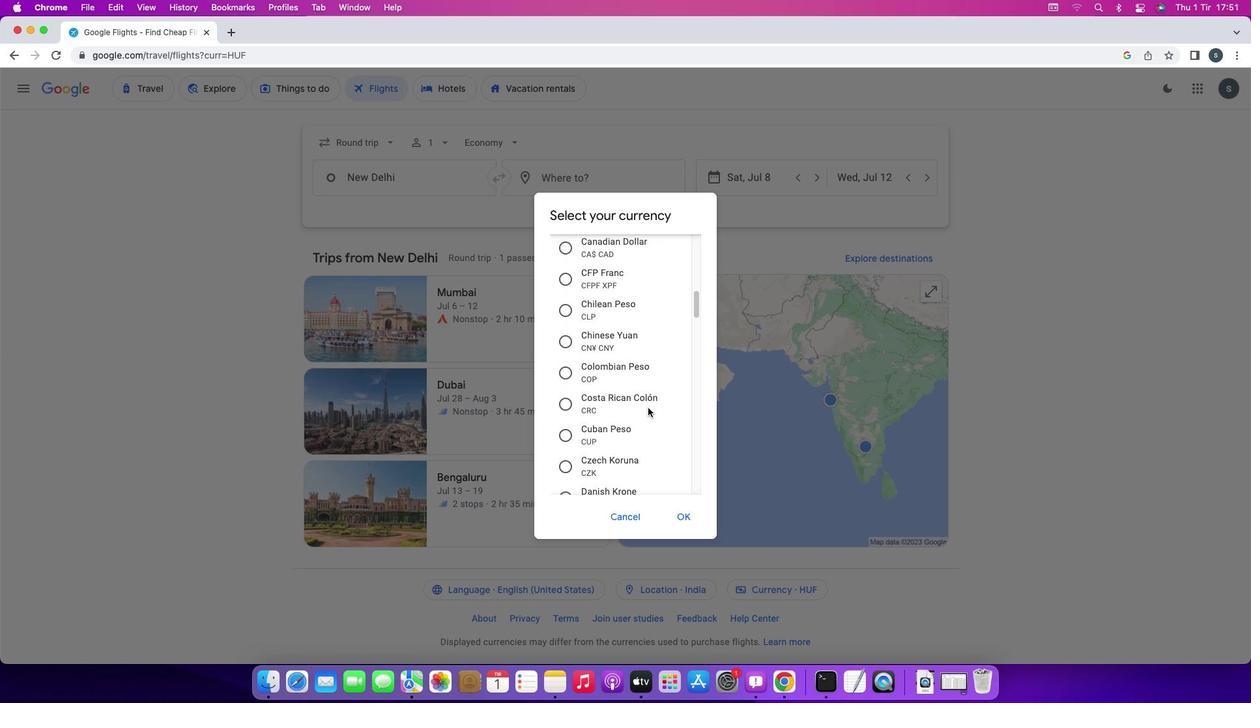 
Action: Mouse scrolled (647, 407) with delta (0, -1)
Screenshot: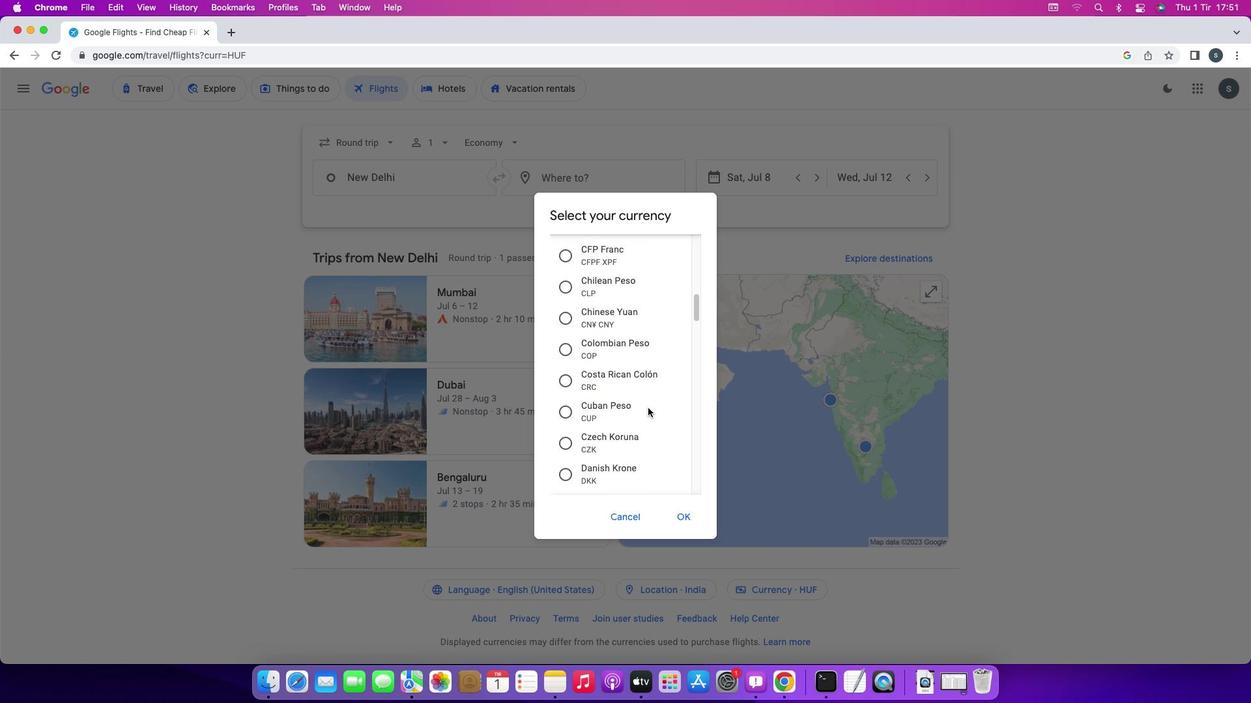 
Action: Mouse scrolled (647, 407) with delta (0, 0)
Screenshot: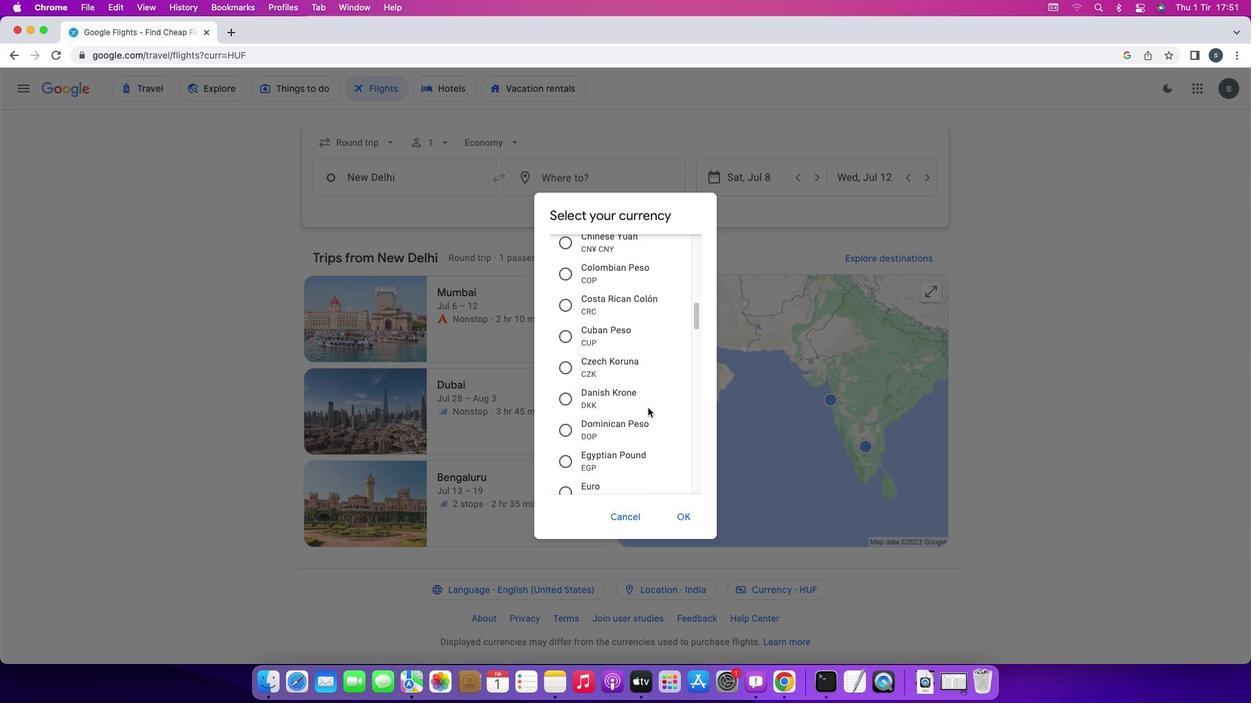 
Action: Mouse scrolled (647, 407) with delta (0, 0)
Screenshot: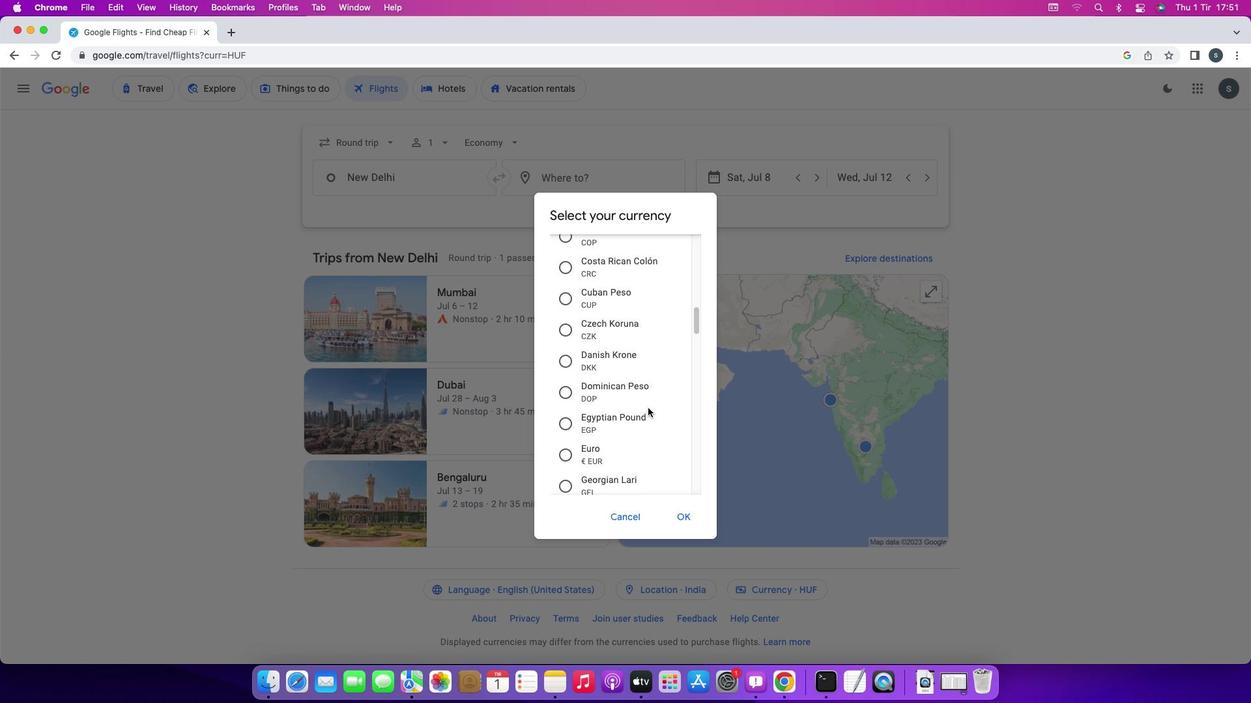 
Action: Mouse scrolled (647, 407) with delta (0, 0)
Screenshot: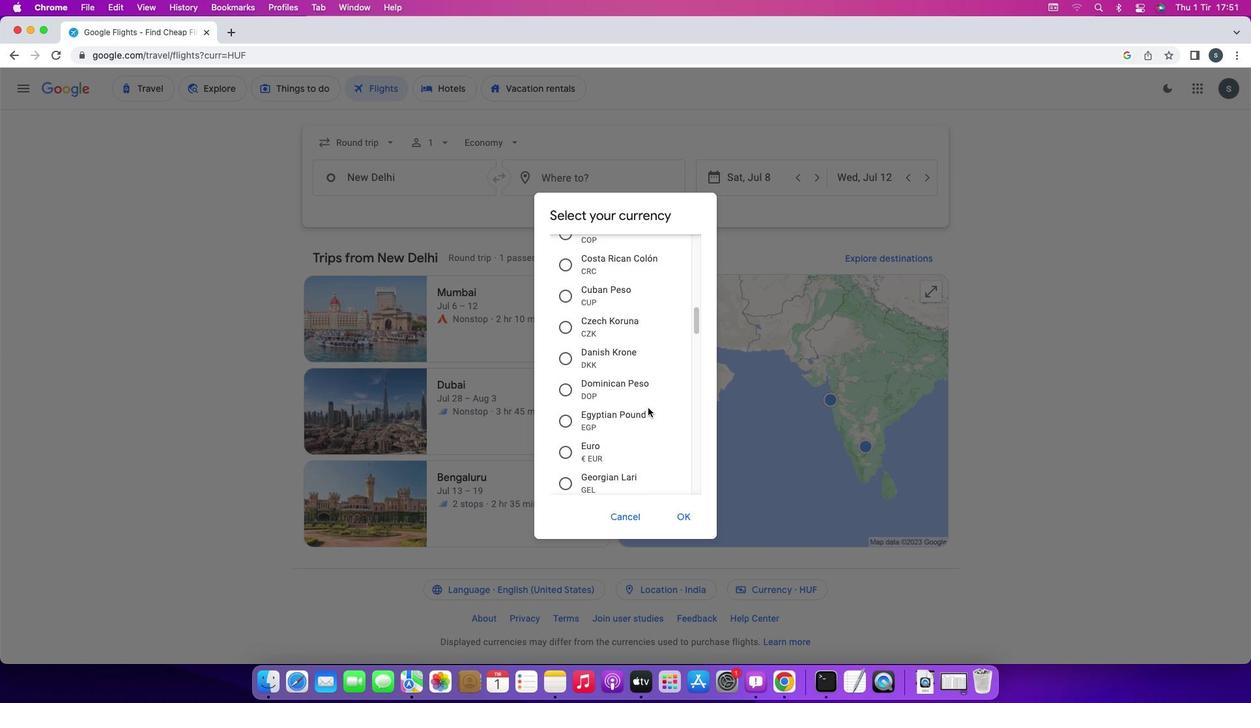 
Action: Mouse scrolled (647, 407) with delta (0, 0)
Screenshot: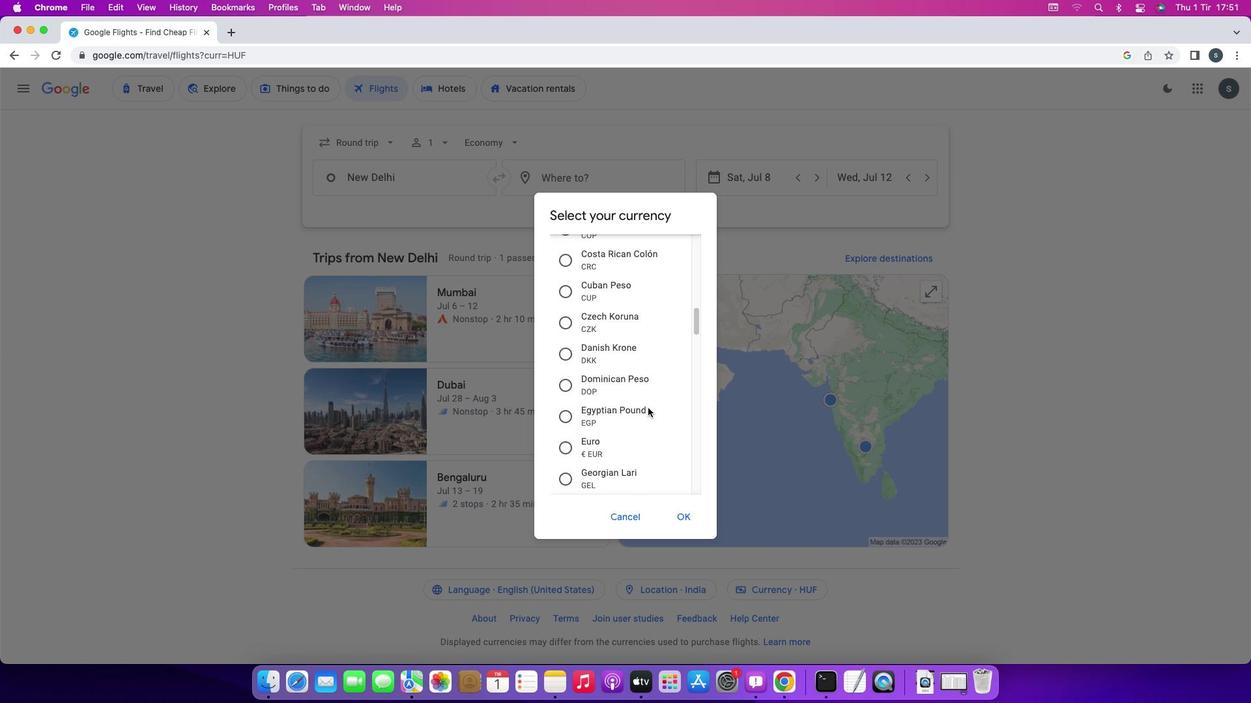 
Action: Mouse scrolled (647, 407) with delta (0, 0)
Screenshot: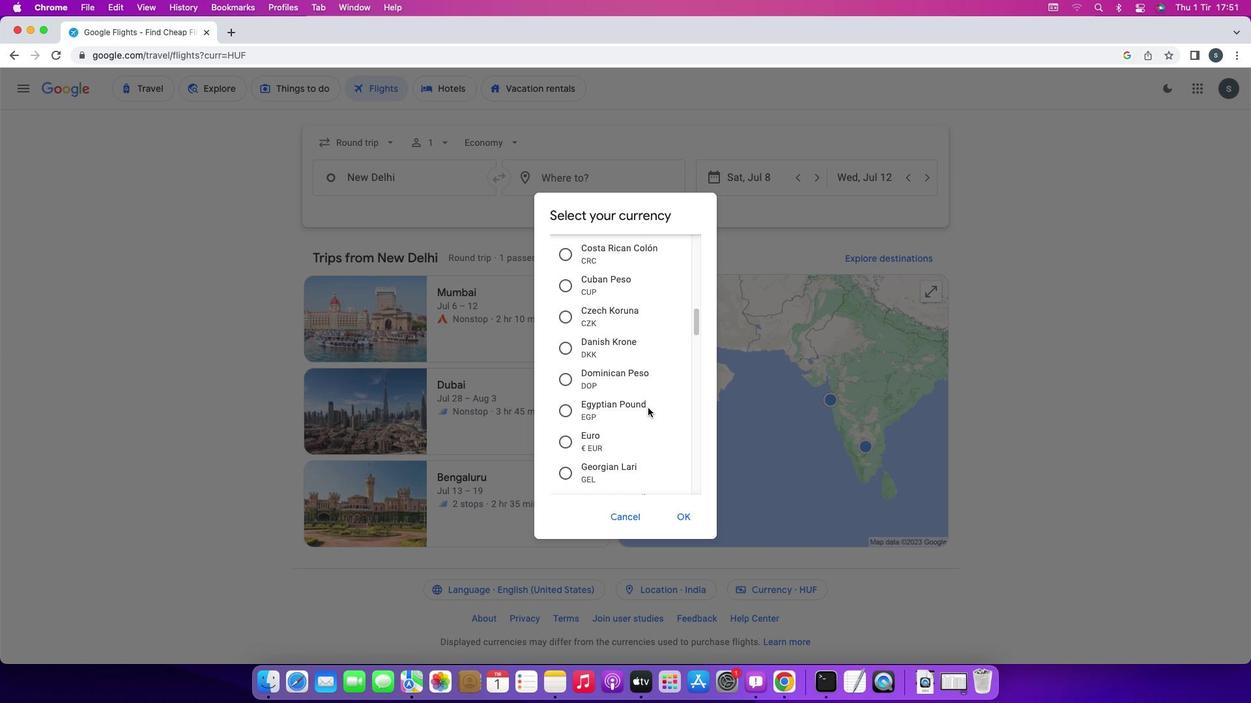 
Action: Mouse scrolled (647, 407) with delta (0, 0)
Screenshot: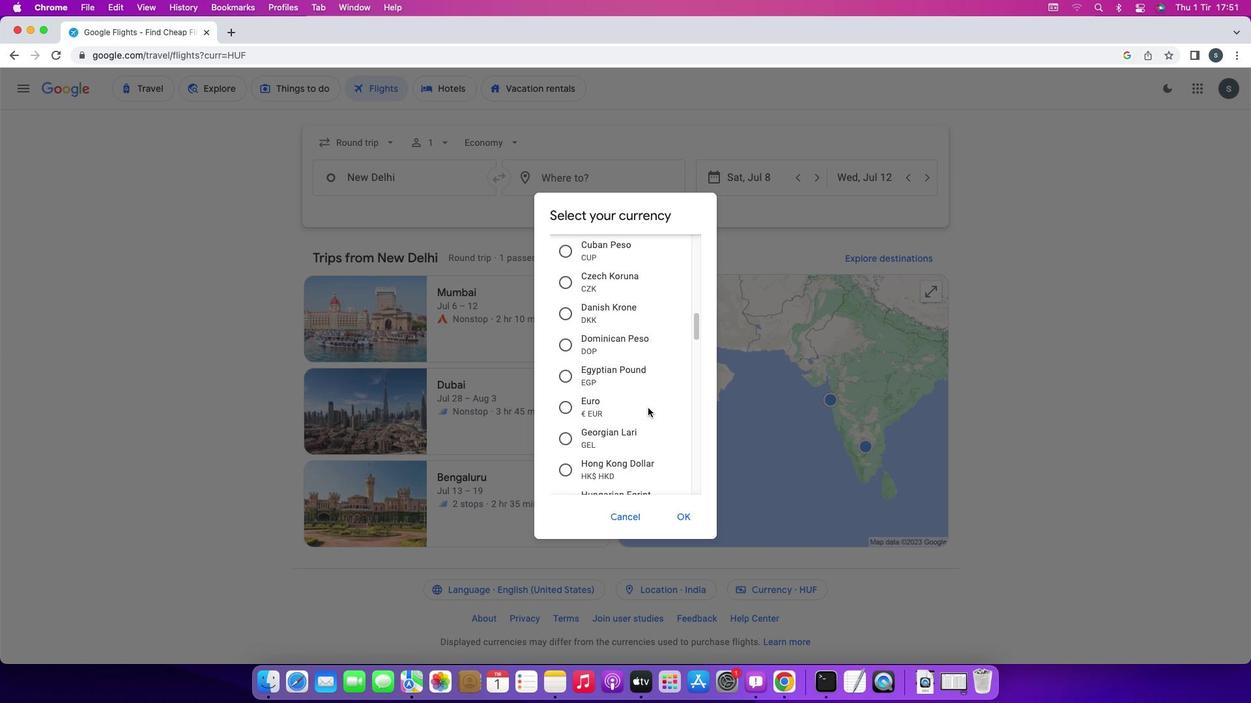 
Action: Mouse scrolled (647, 407) with delta (0, 0)
Screenshot: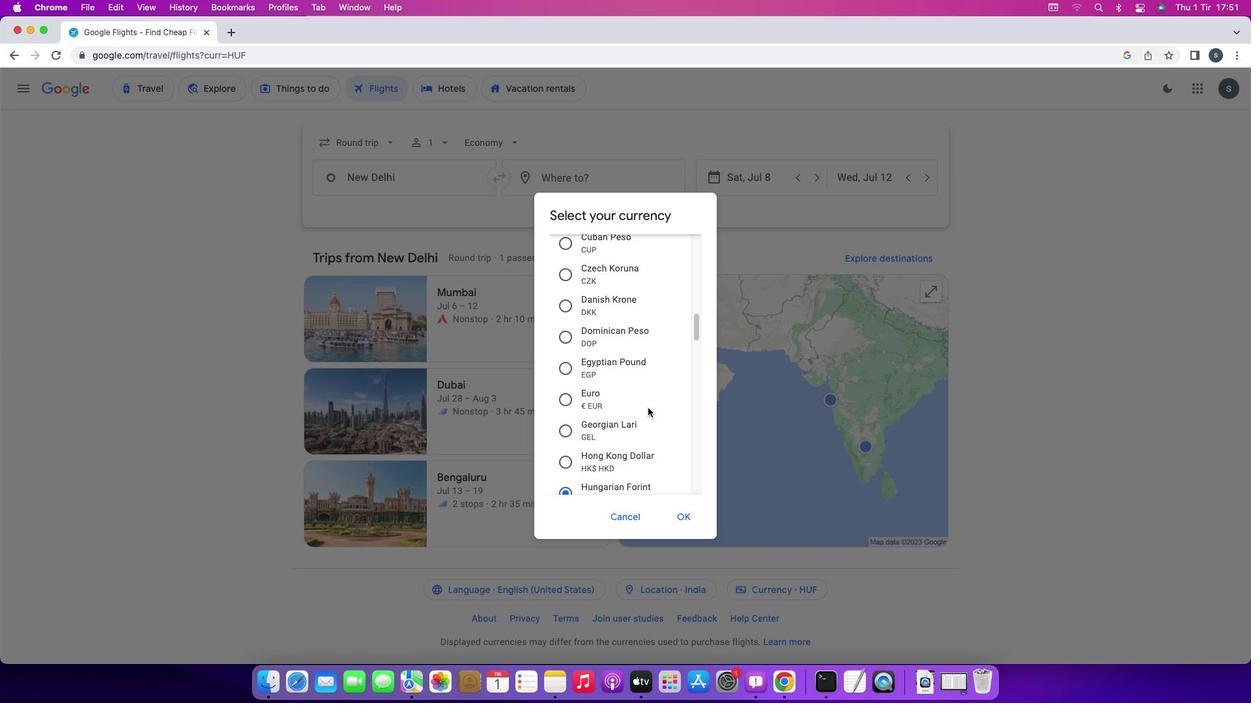
Action: Mouse scrolled (647, 407) with delta (0, -1)
Screenshot: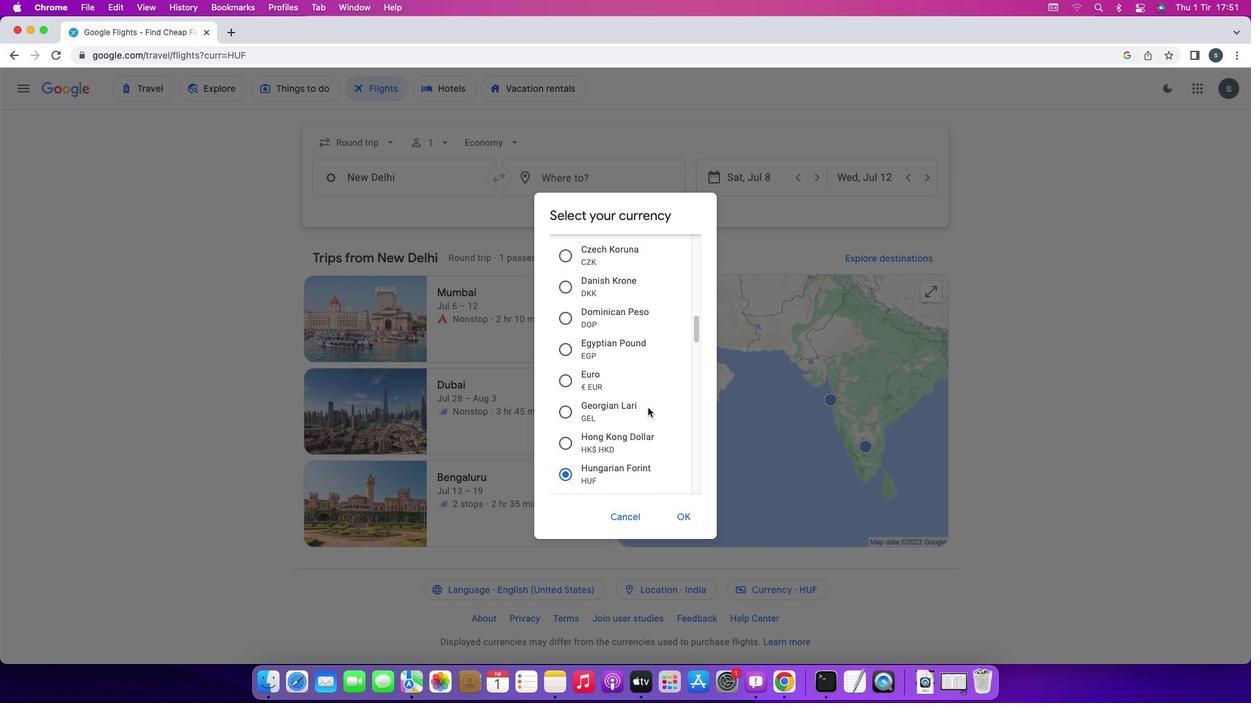 
Action: Mouse scrolled (647, 407) with delta (0, 0)
Screenshot: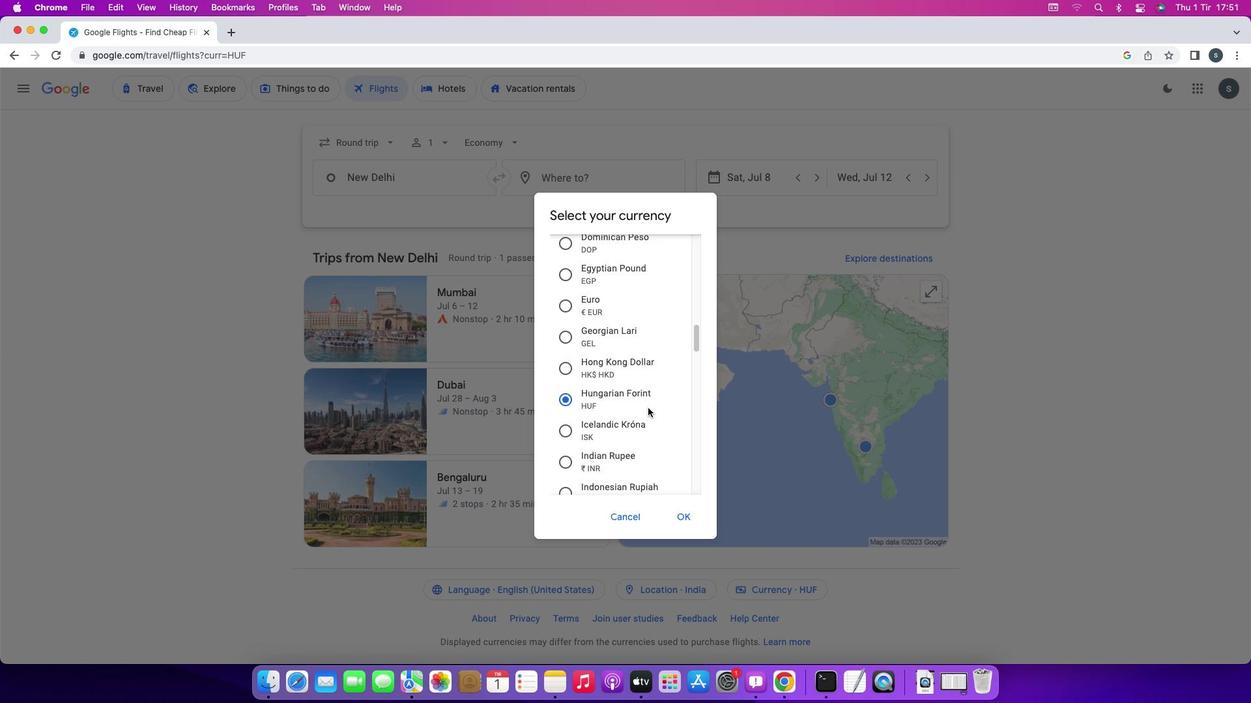 
Action: Mouse scrolled (647, 407) with delta (0, 0)
Screenshot: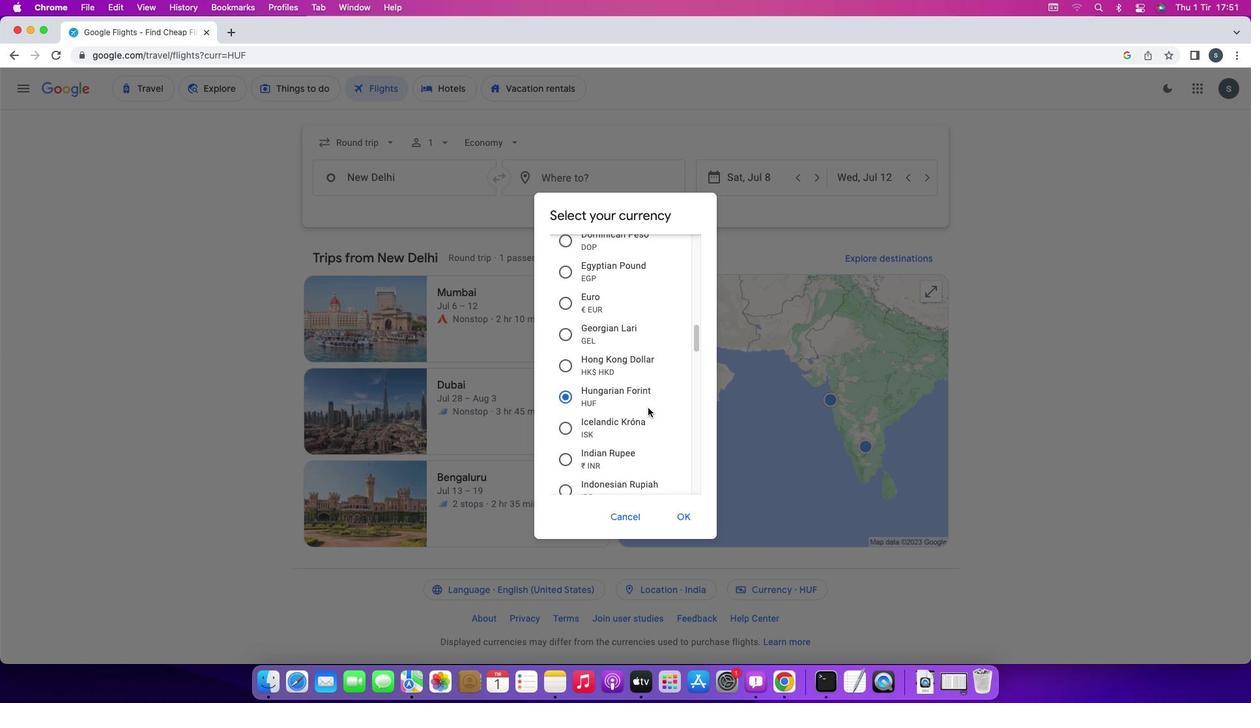 
Action: Mouse scrolled (647, 407) with delta (0, -1)
Screenshot: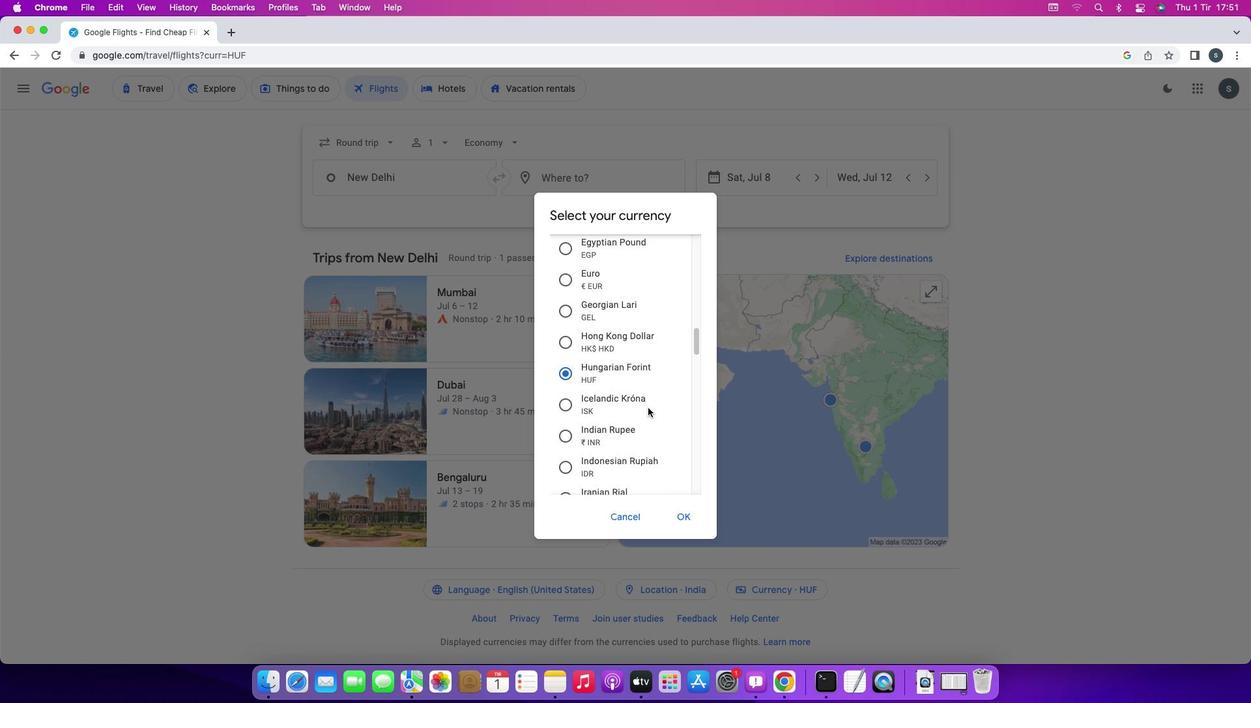 
Action: Mouse scrolled (647, 407) with delta (0, 0)
Screenshot: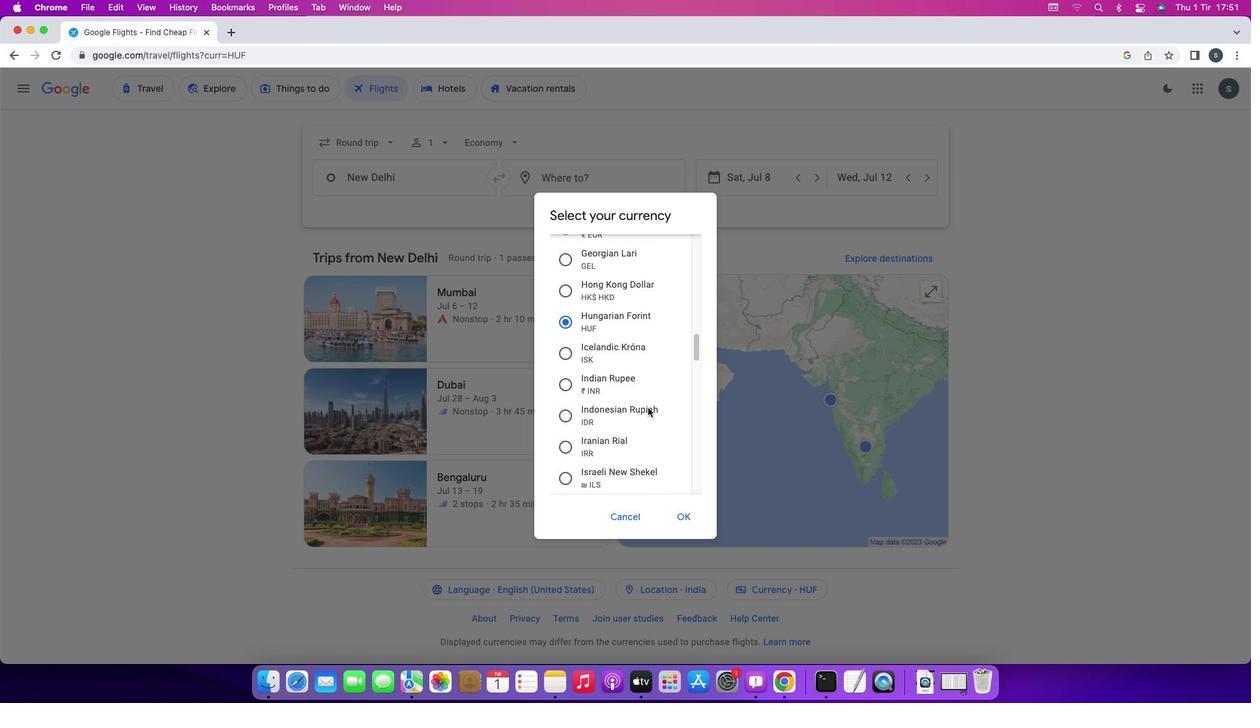 
Action: Mouse moved to (563, 415)
Screenshot: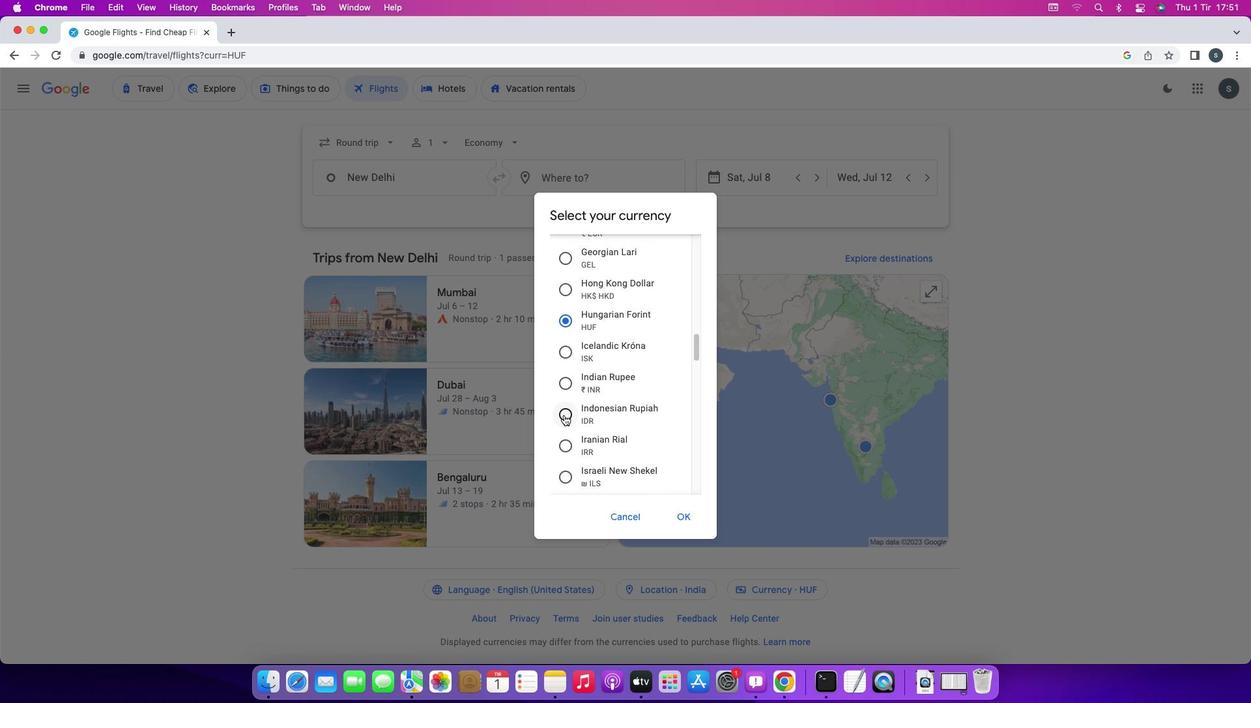 
Action: Mouse pressed left at (563, 415)
Screenshot: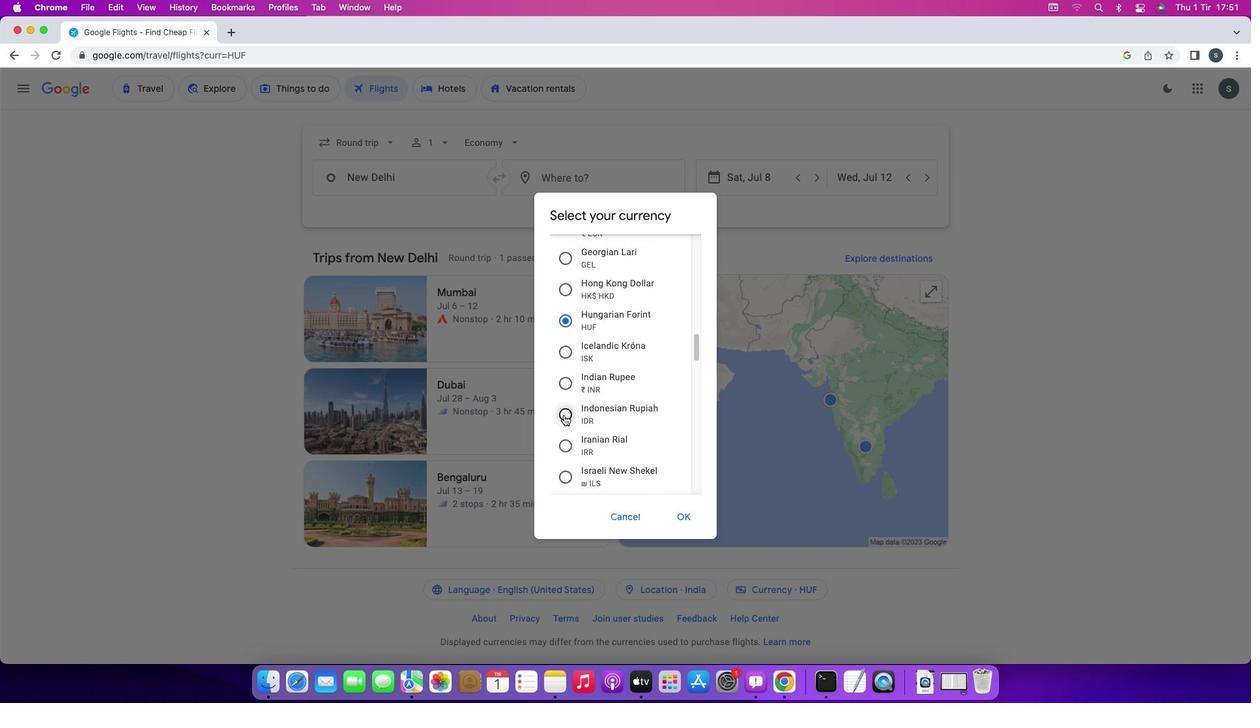 
Action: Mouse moved to (680, 514)
Screenshot: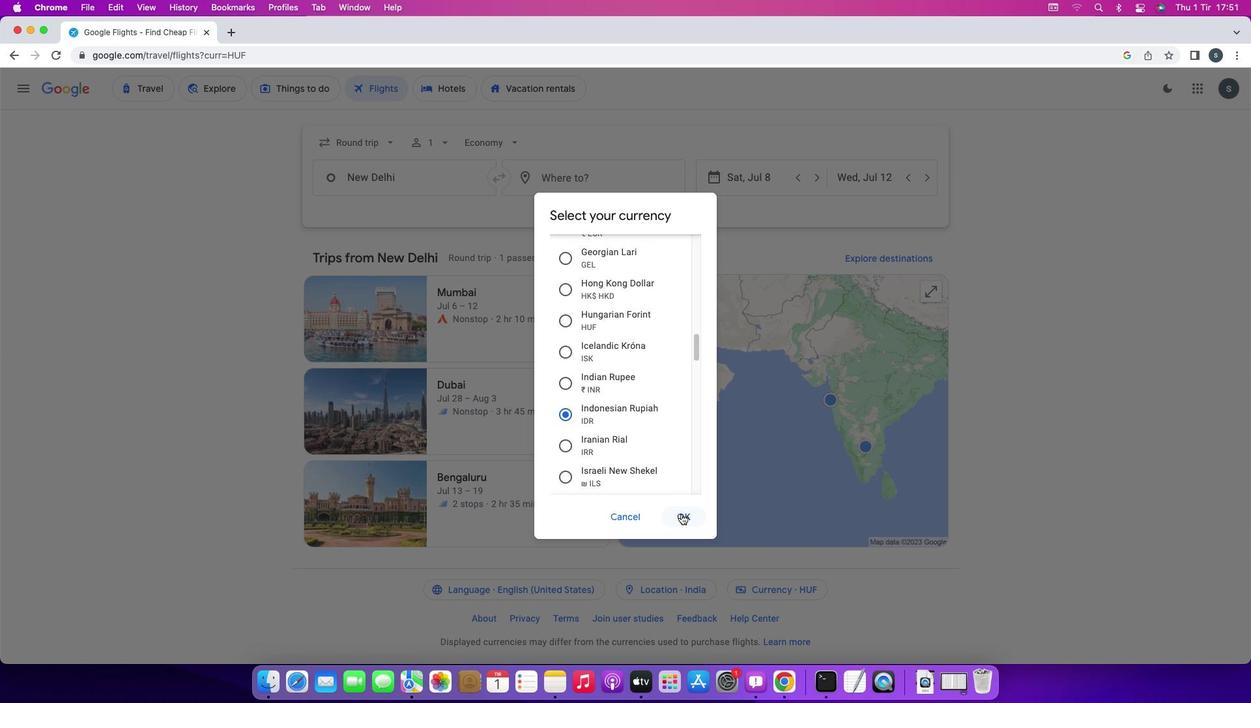 
Action: Mouse pressed left at (680, 514)
Screenshot: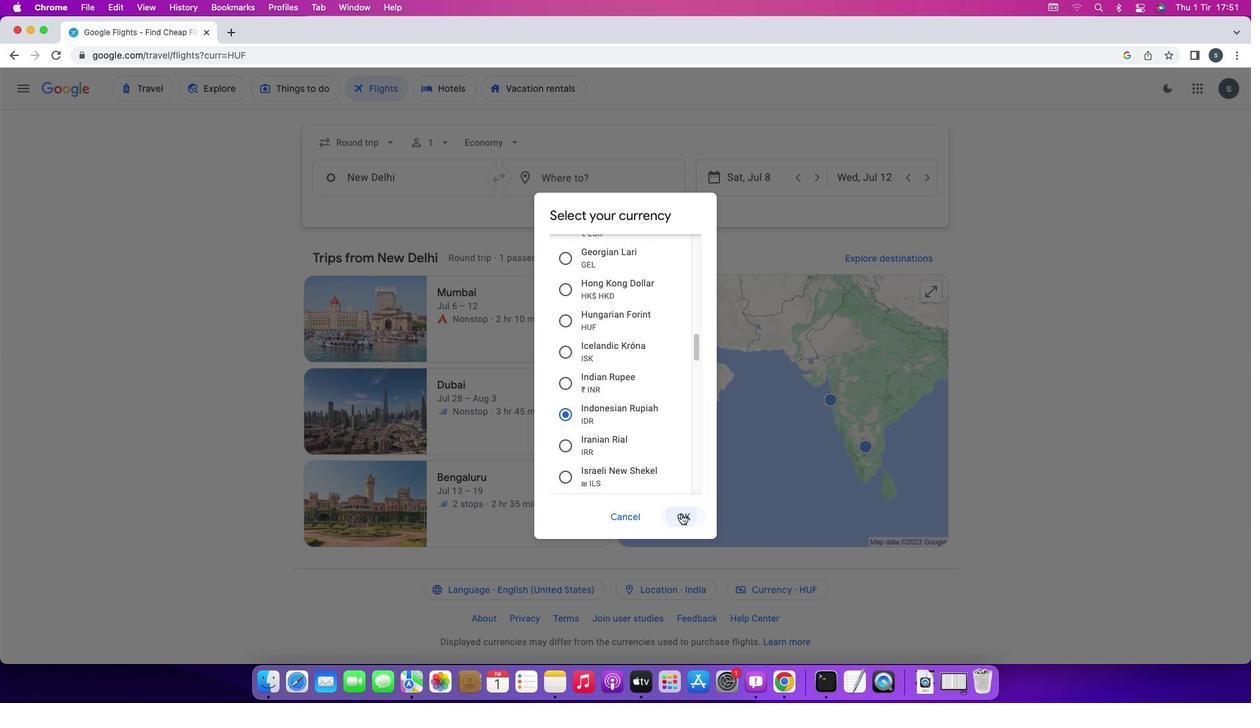 
Action: Mouse moved to (729, 296)
Screenshot: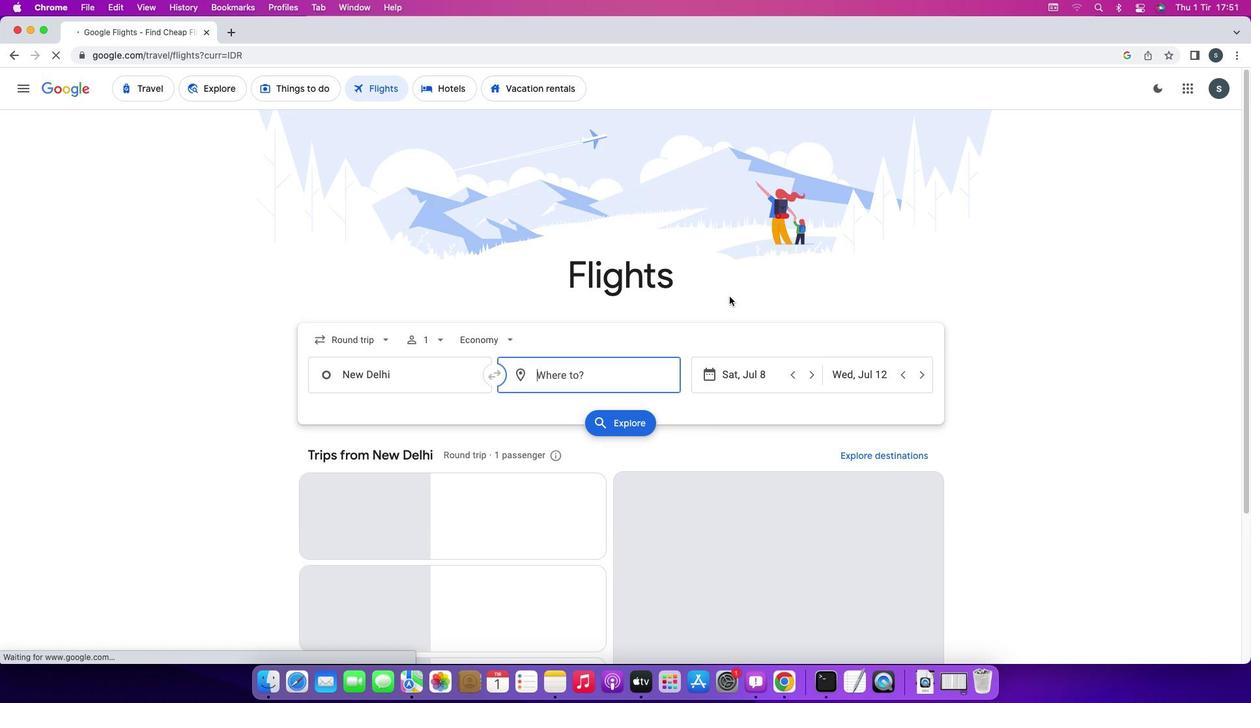 
Action: Mouse pressed left at (729, 296)
Screenshot: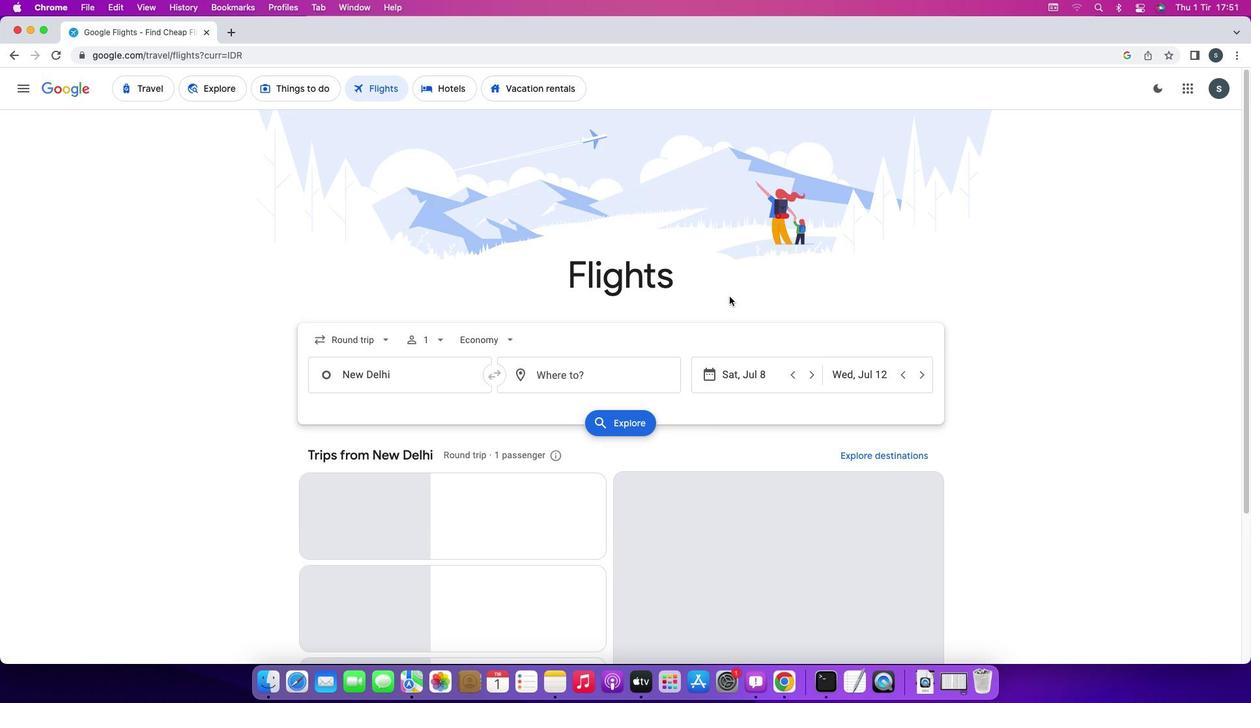 
